 Task: Create a sub task Release to Production / Go Live for the task  Create a new online platform for peer-to-peer rental services in the project AgileIntegrate , assign it to team member softage.3@softage.net and update the status of the sub task to  At Risk , set the priority of the sub task to Medium
Action: Mouse moved to (689, 363)
Screenshot: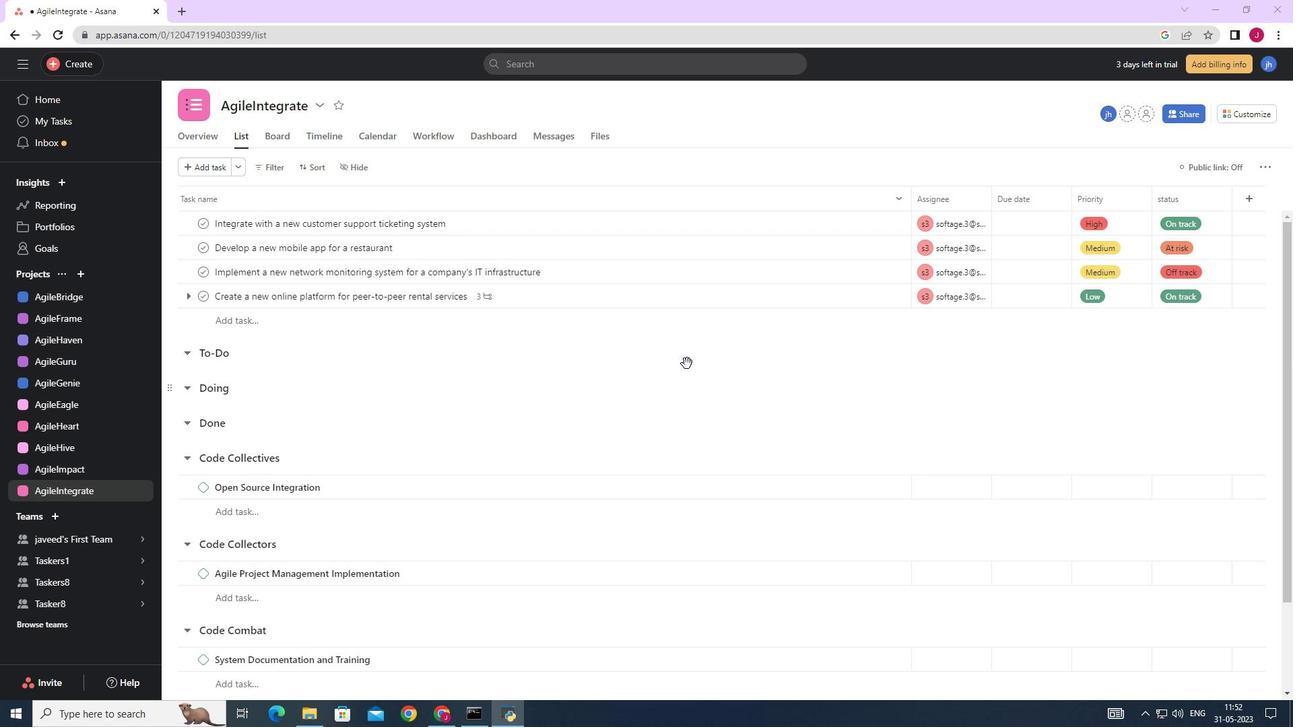
Action: Mouse scrolled (689, 362) with delta (0, 0)
Screenshot: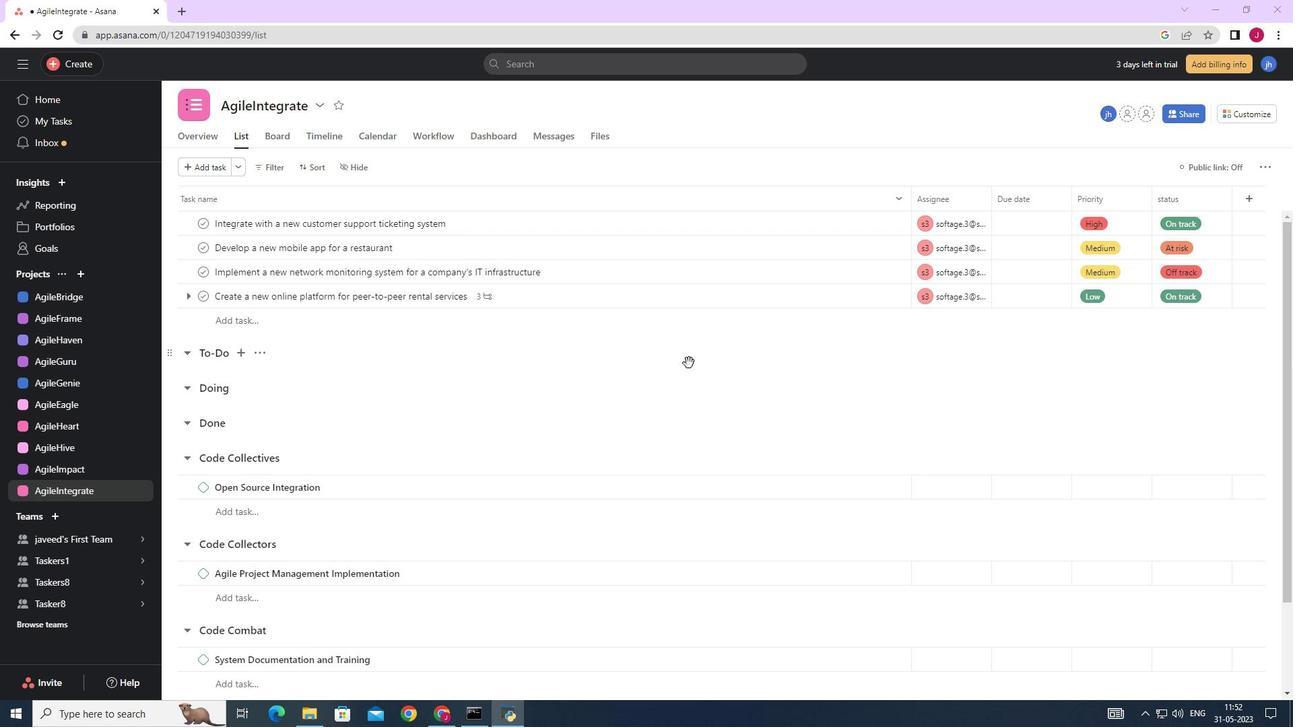 
Action: Mouse scrolled (689, 362) with delta (0, 0)
Screenshot: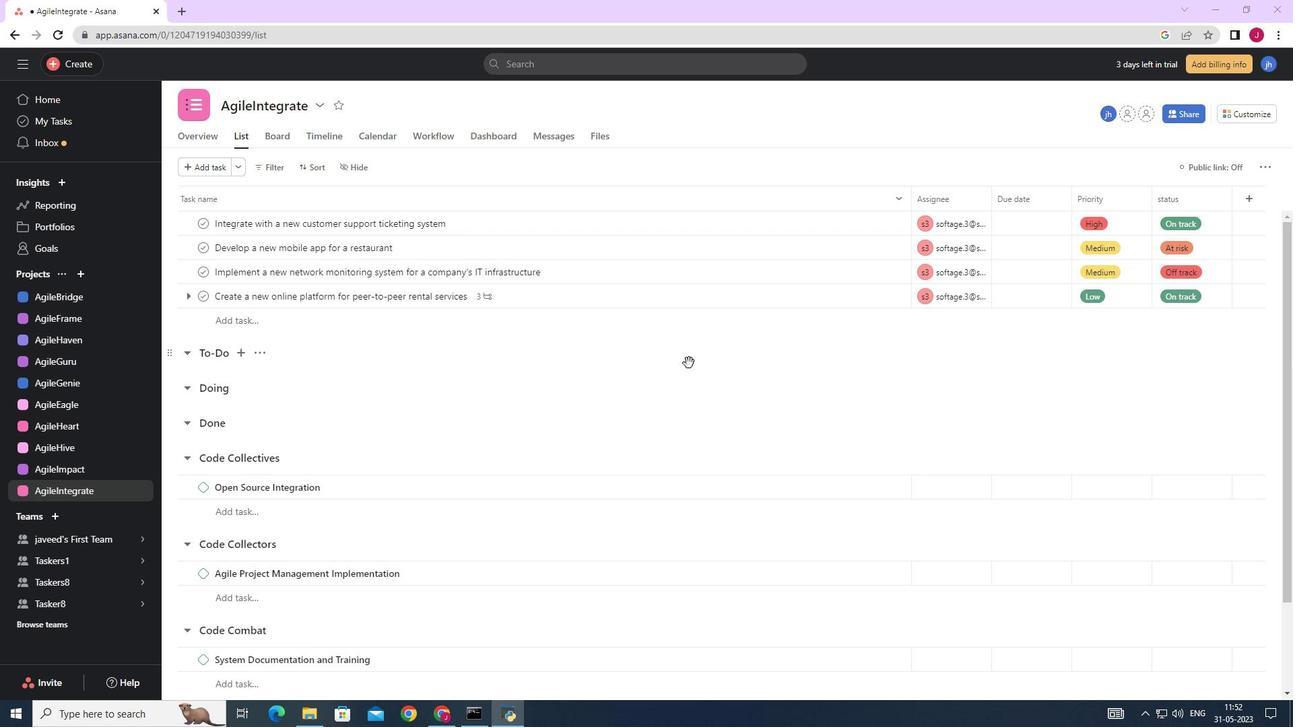
Action: Mouse moved to (690, 363)
Screenshot: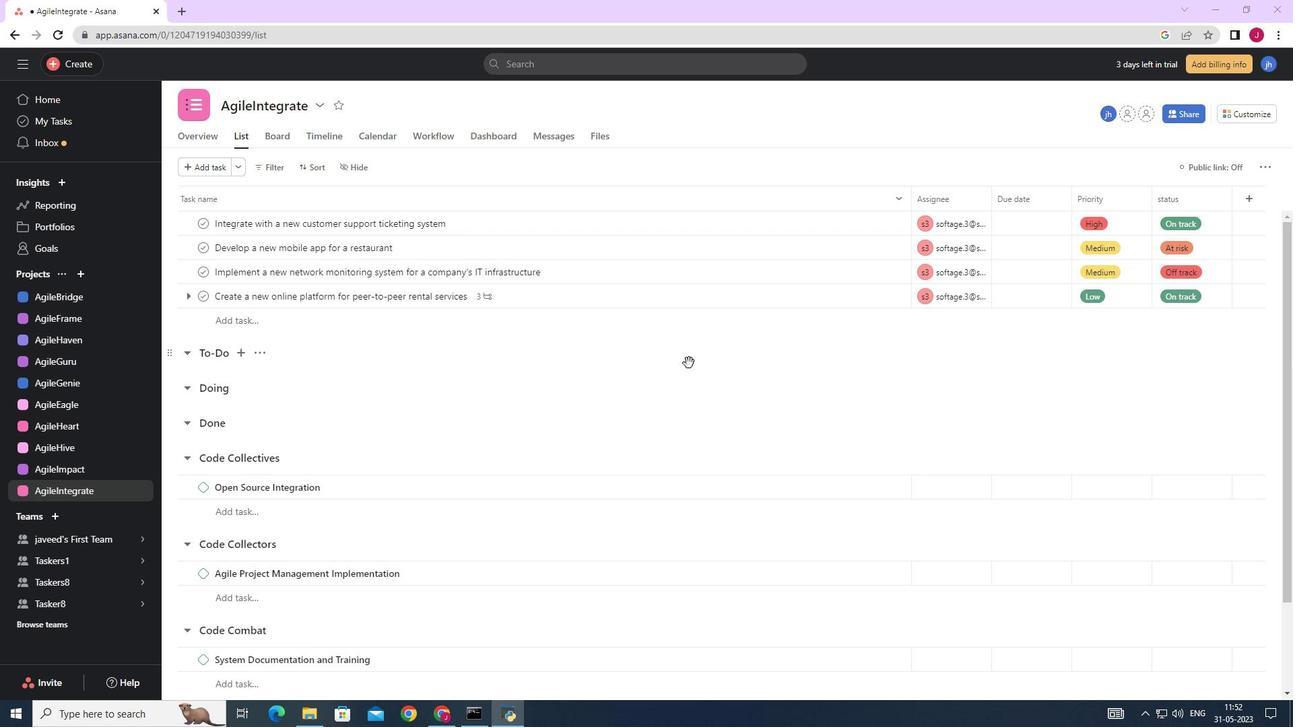 
Action: Mouse scrolled (690, 362) with delta (0, 0)
Screenshot: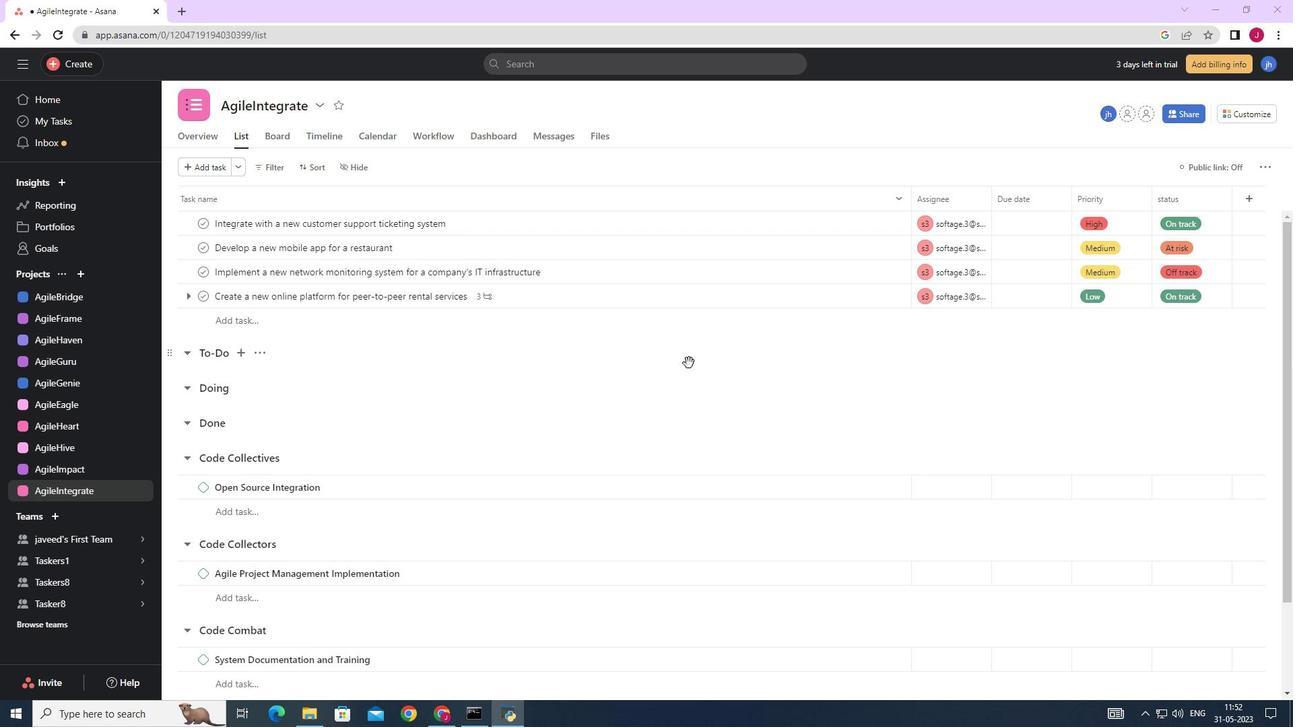 
Action: Mouse scrolled (690, 362) with delta (0, 0)
Screenshot: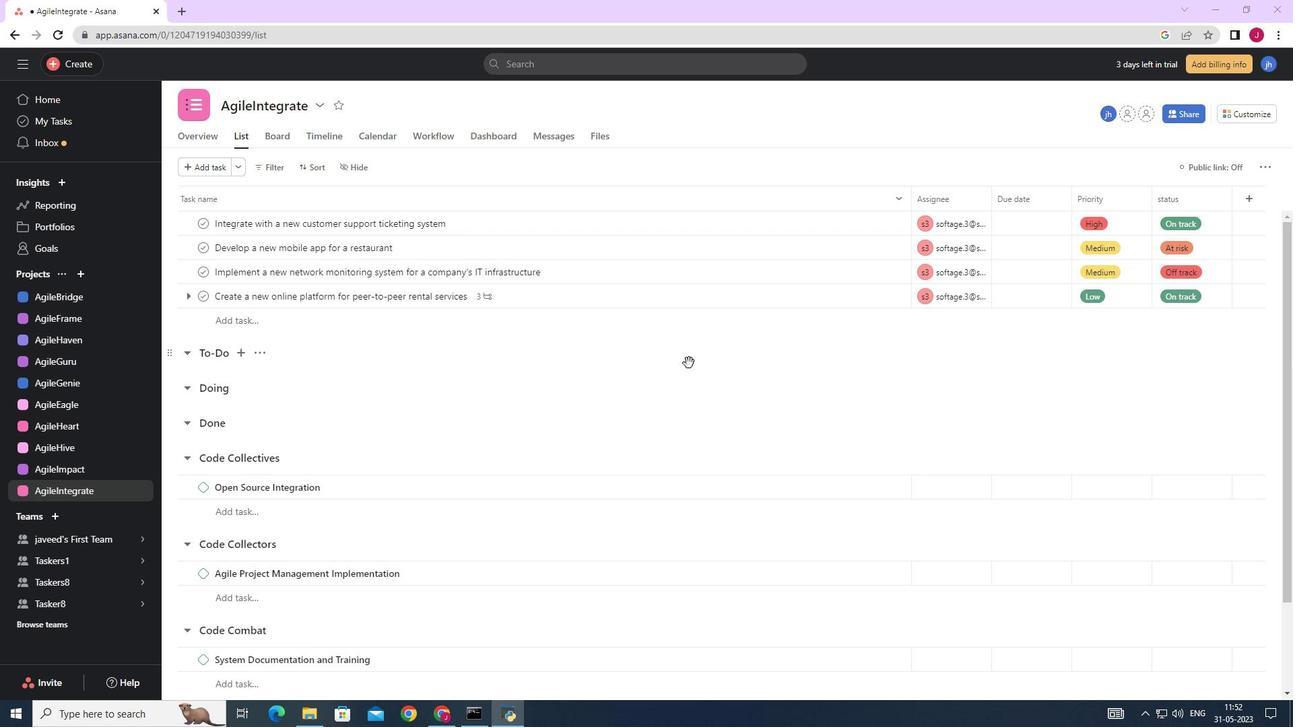 
Action: Mouse moved to (690, 363)
Screenshot: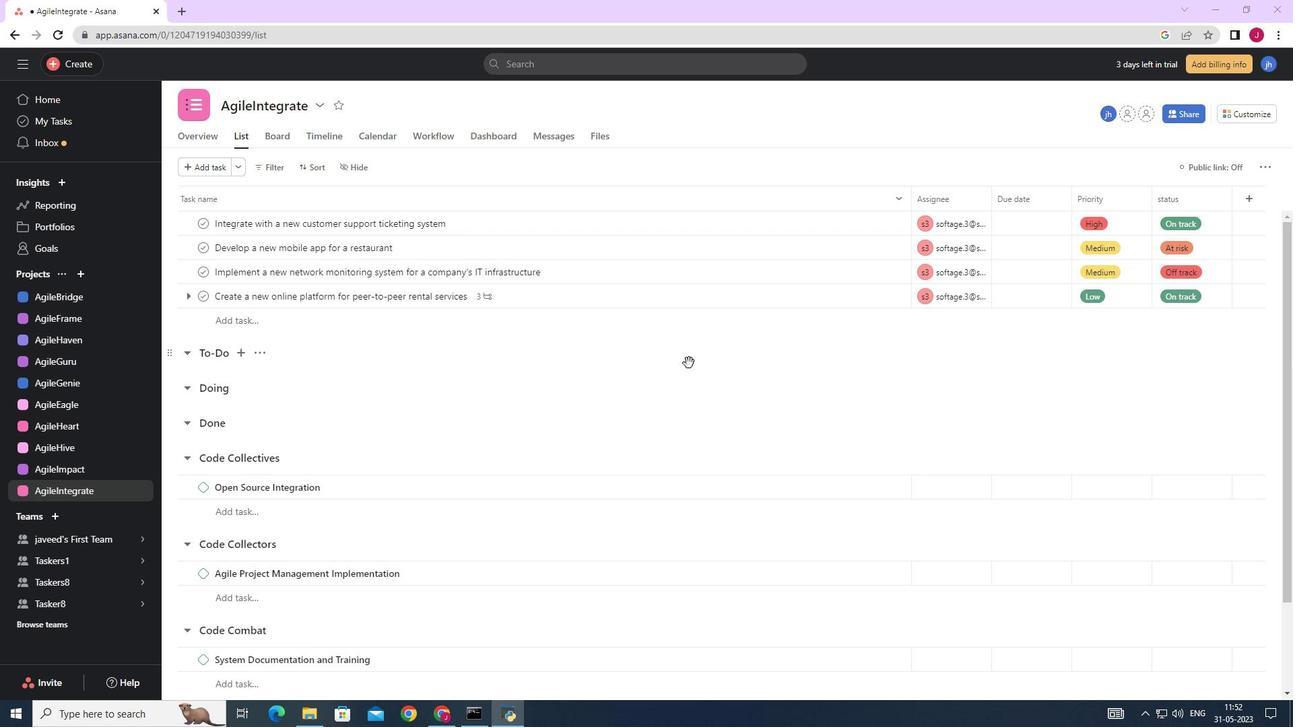 
Action: Mouse scrolled (690, 362) with delta (0, 0)
Screenshot: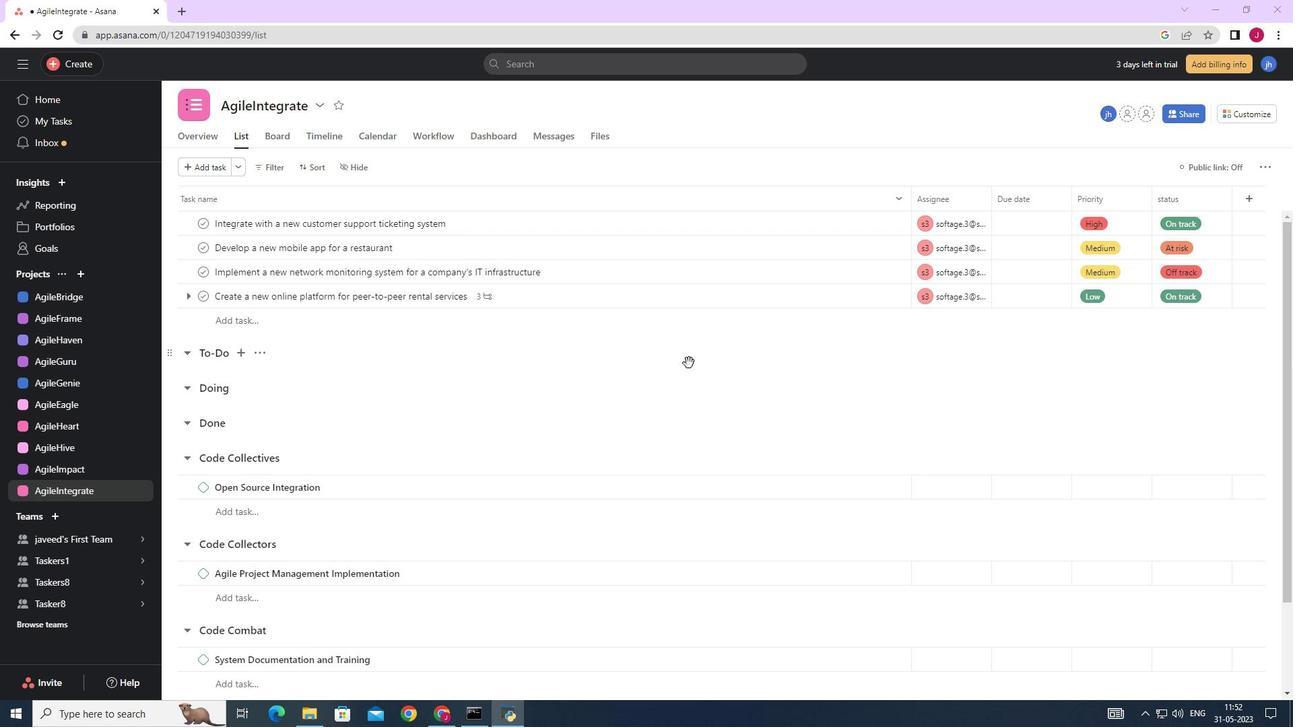 
Action: Mouse moved to (690, 363)
Screenshot: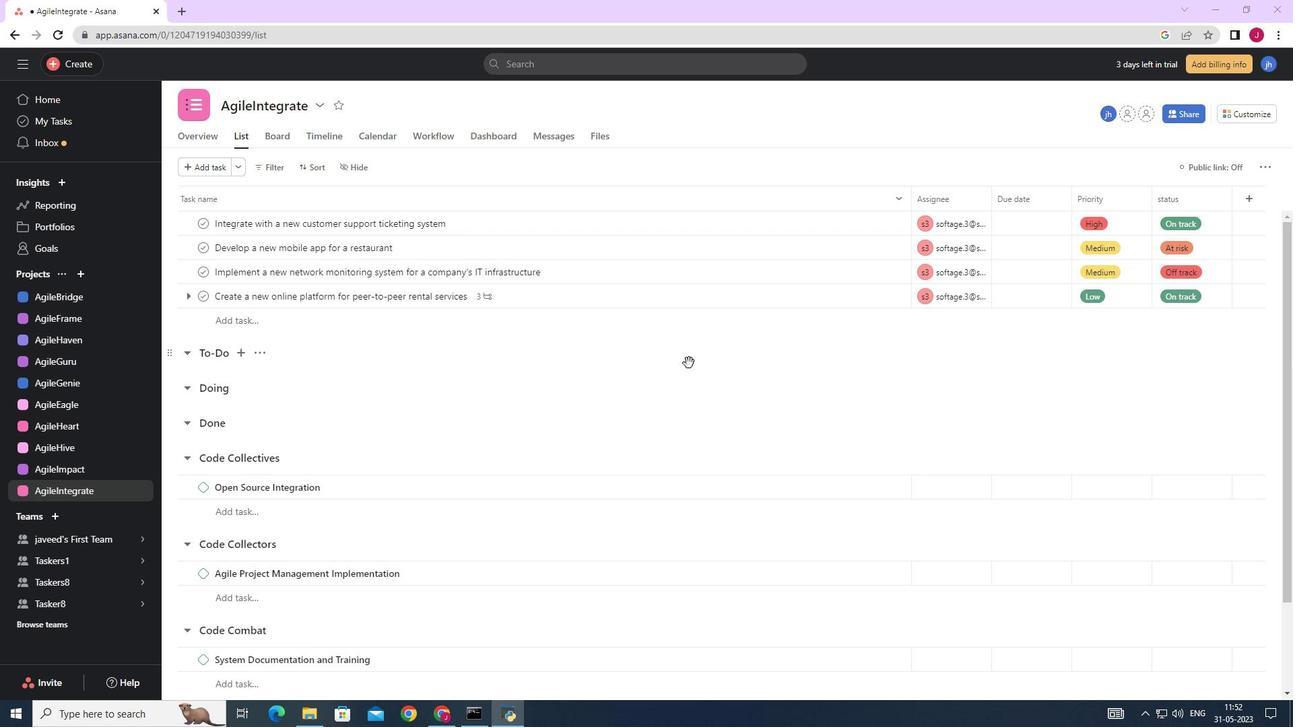
Action: Mouse scrolled (690, 363) with delta (0, 0)
Screenshot: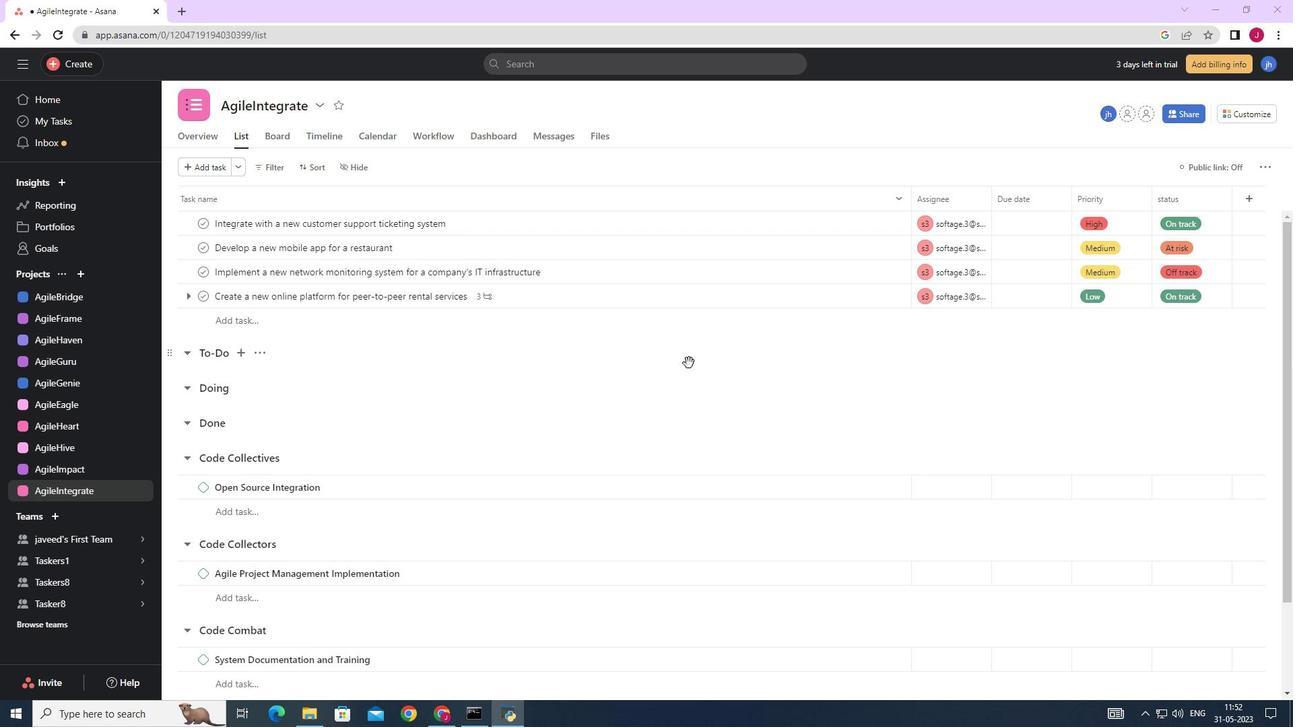 
Action: Mouse moved to (364, 442)
Screenshot: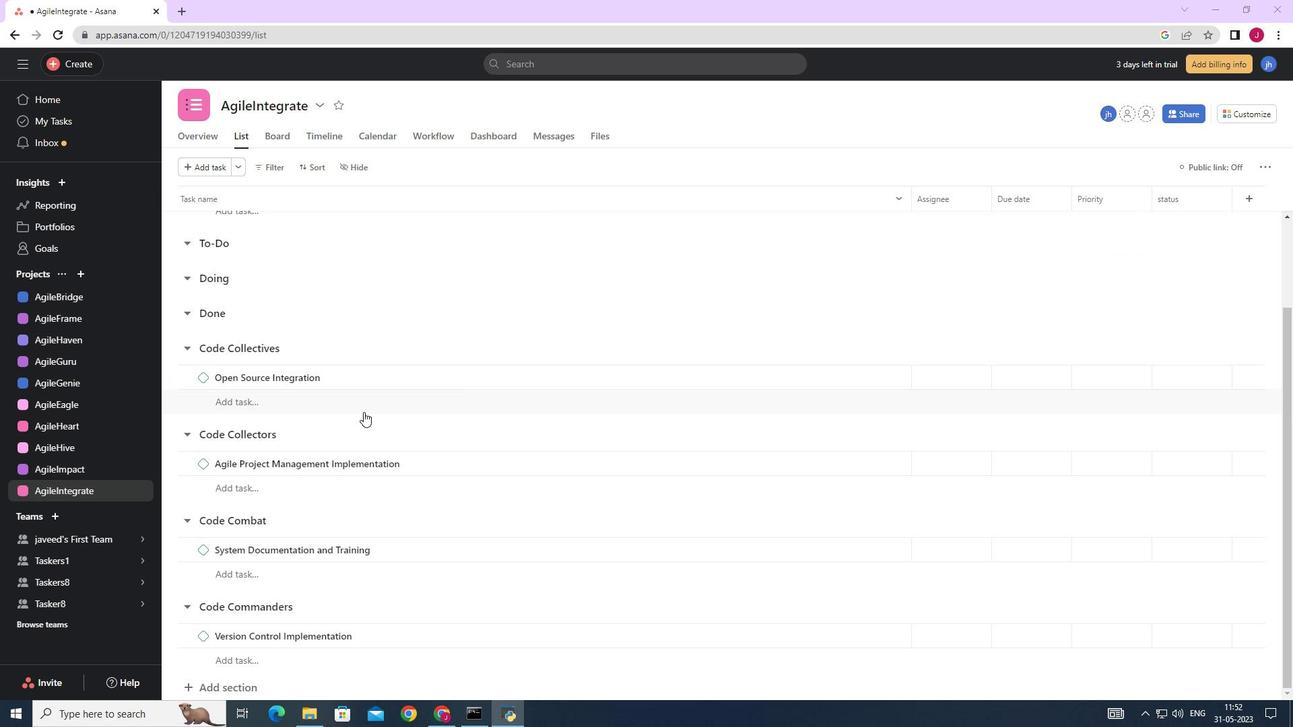 
Action: Mouse scrolled (364, 442) with delta (0, 0)
Screenshot: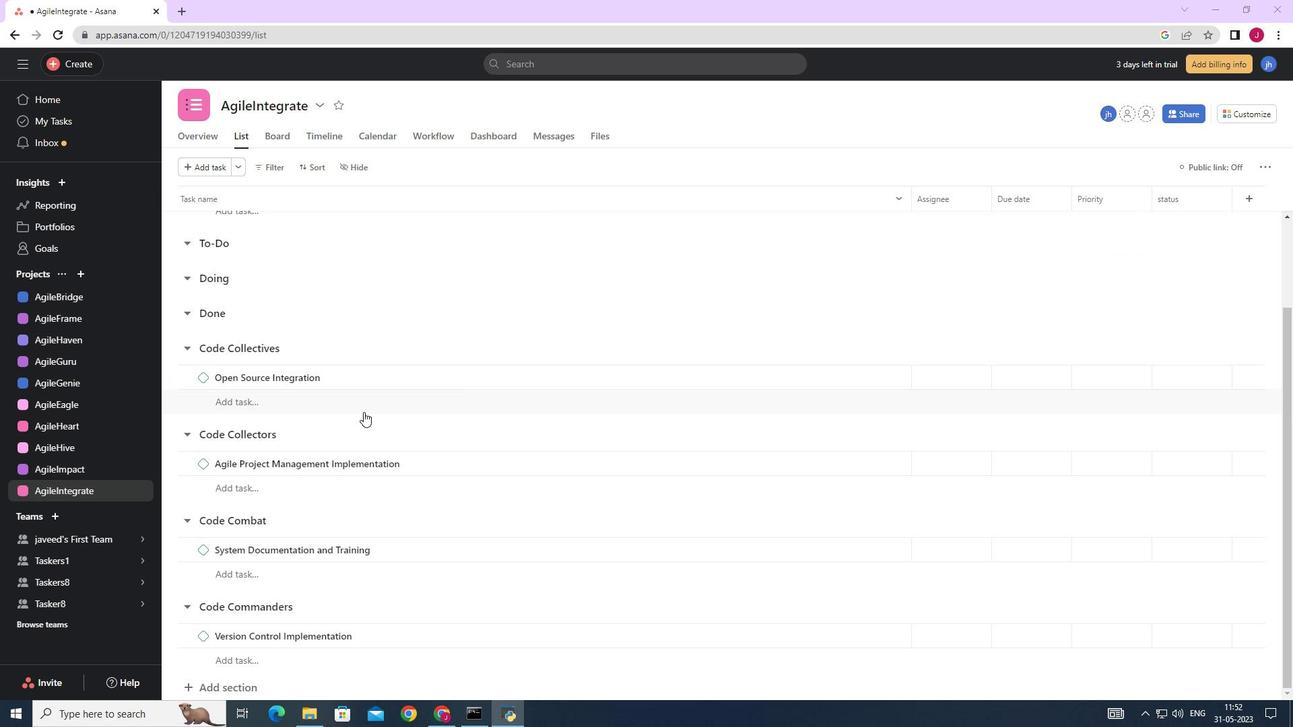 
Action: Mouse scrolled (364, 442) with delta (0, 0)
Screenshot: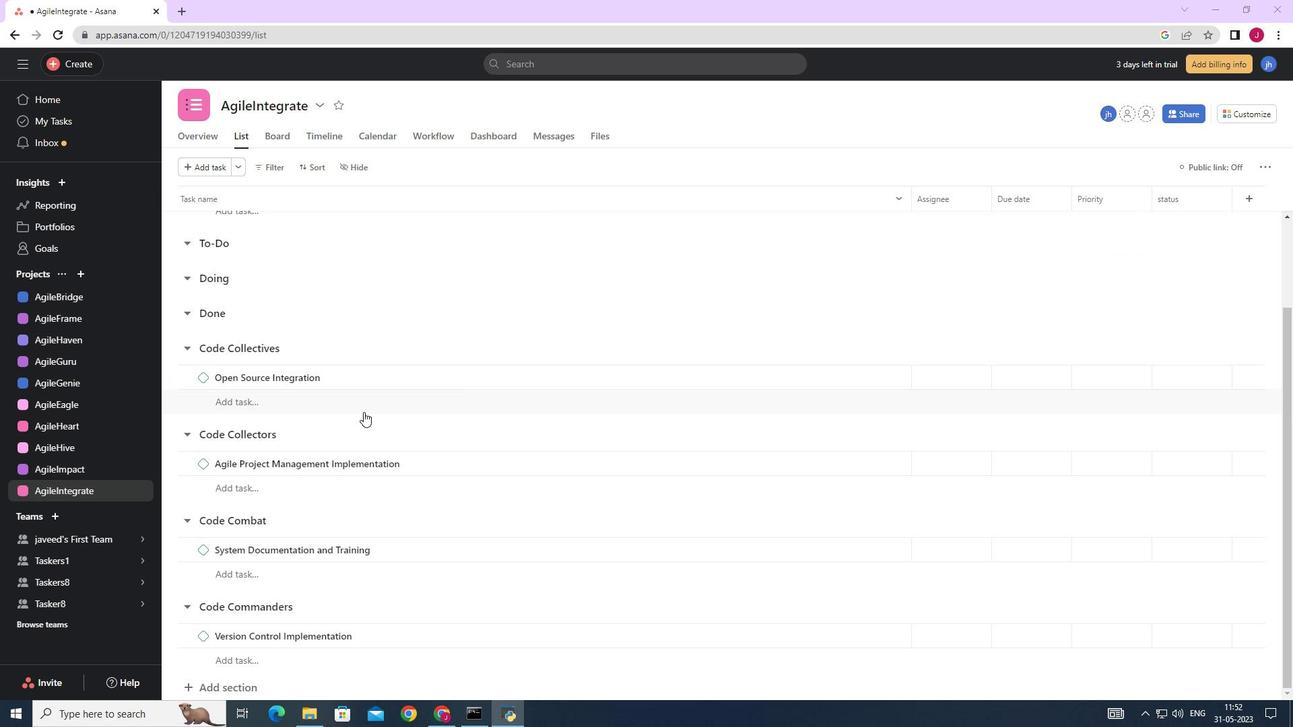 
Action: Mouse scrolled (364, 442) with delta (0, 0)
Screenshot: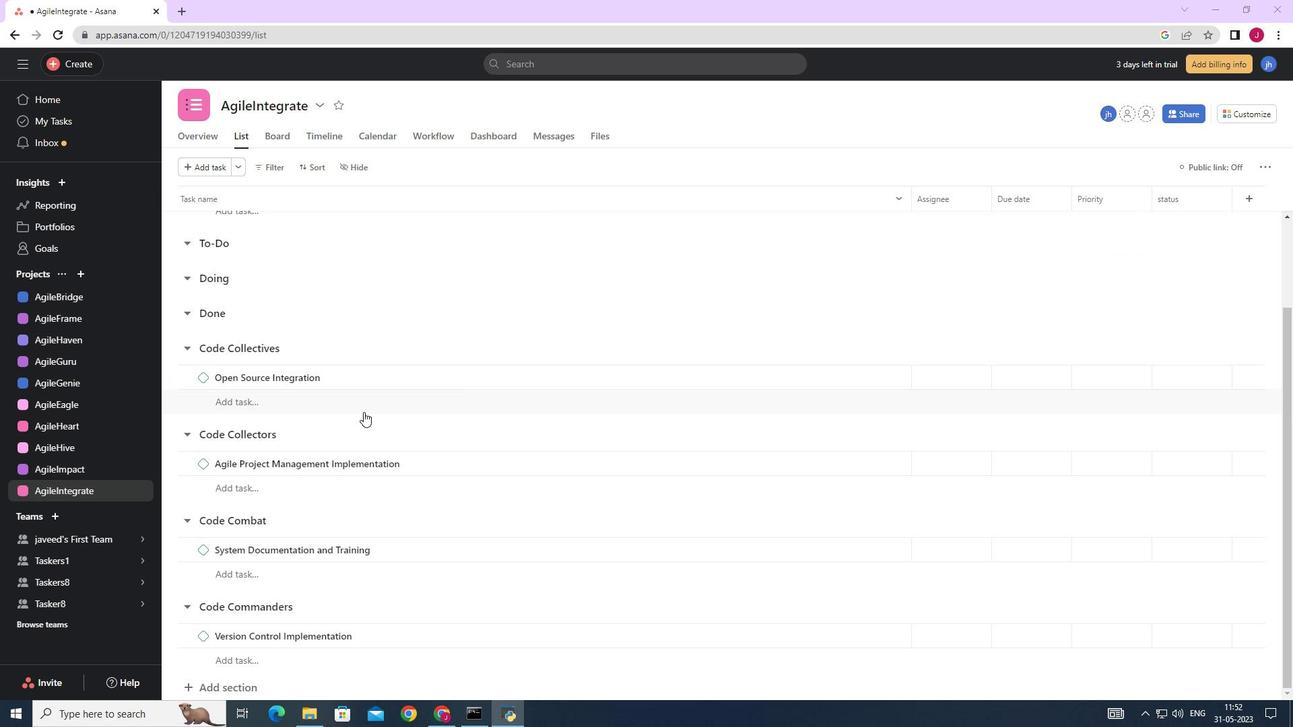
Action: Mouse scrolled (364, 442) with delta (0, 0)
Screenshot: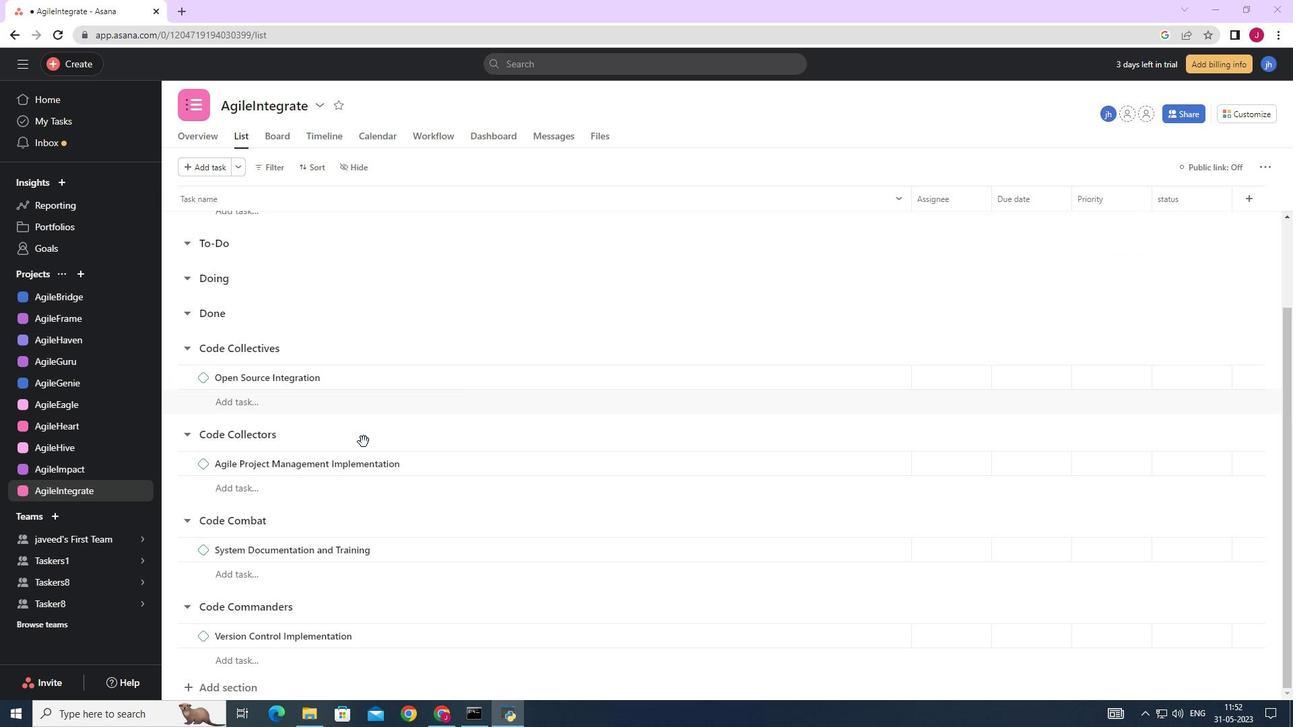 
Action: Mouse moved to (824, 301)
Screenshot: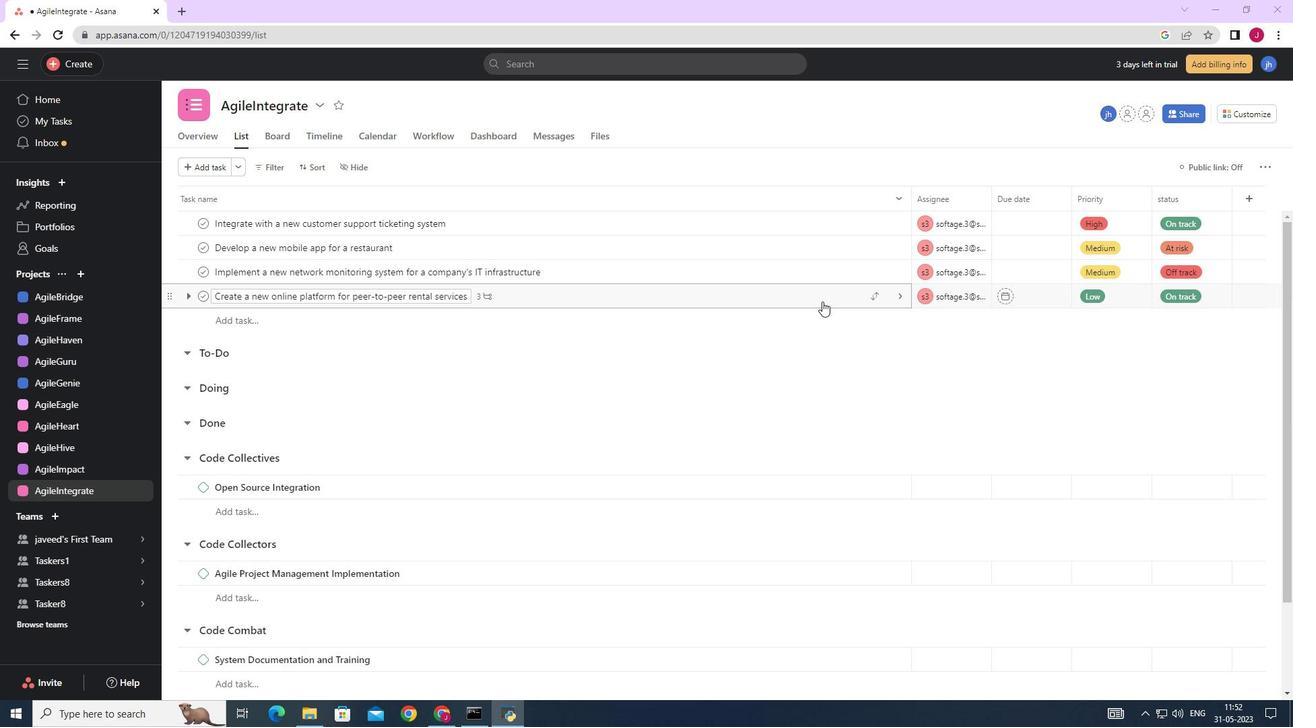 
Action: Mouse pressed left at (824, 301)
Screenshot: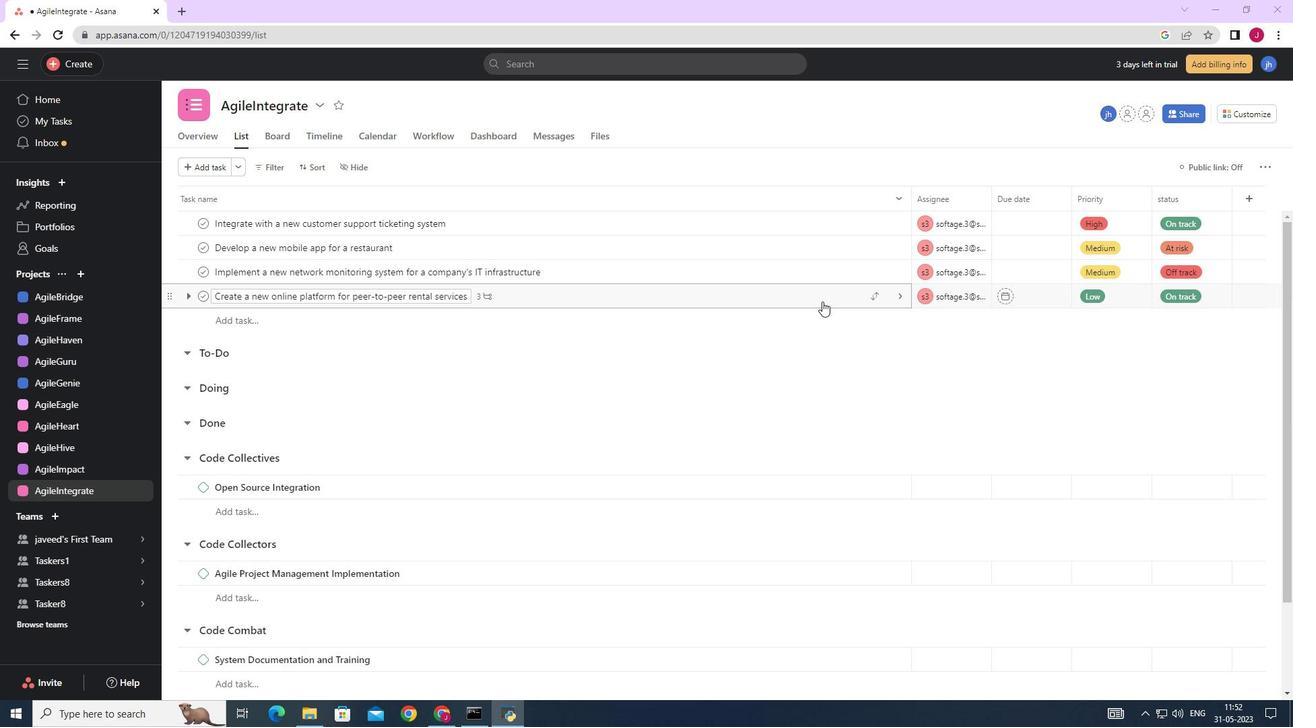 
Action: Mouse moved to (1002, 404)
Screenshot: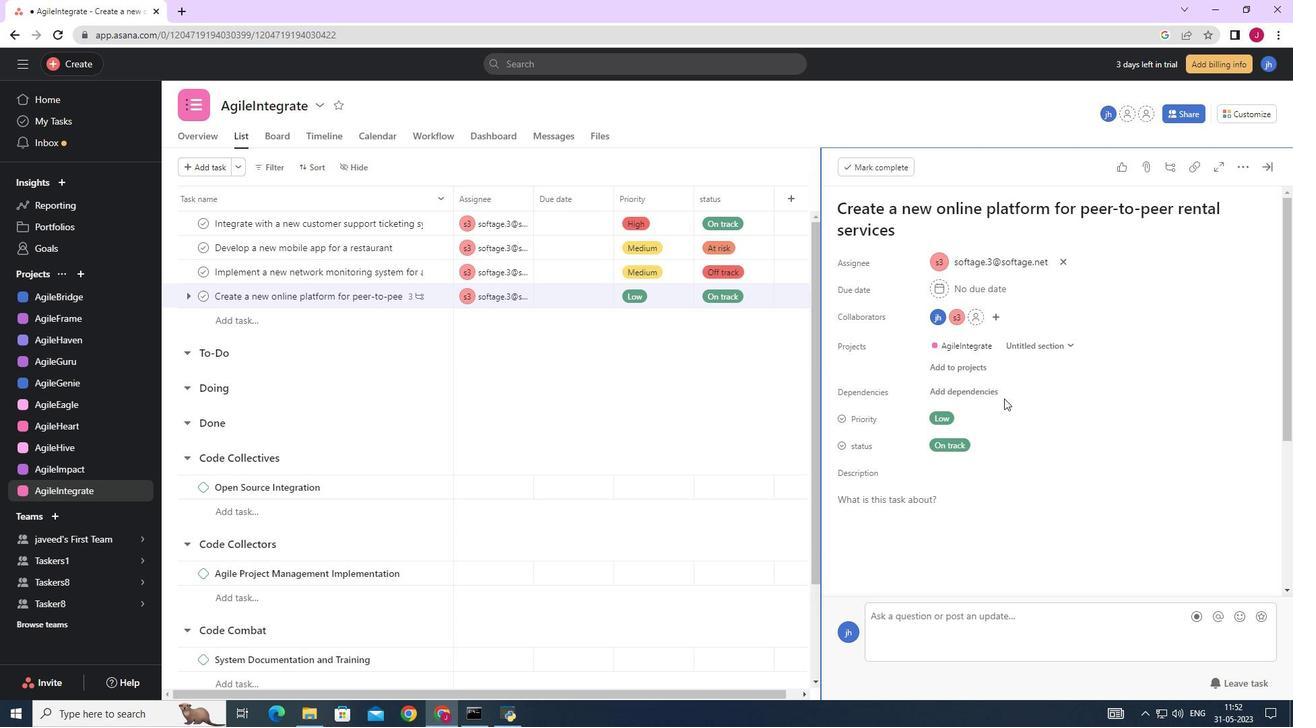 
Action: Mouse scrolled (1002, 403) with delta (0, 0)
Screenshot: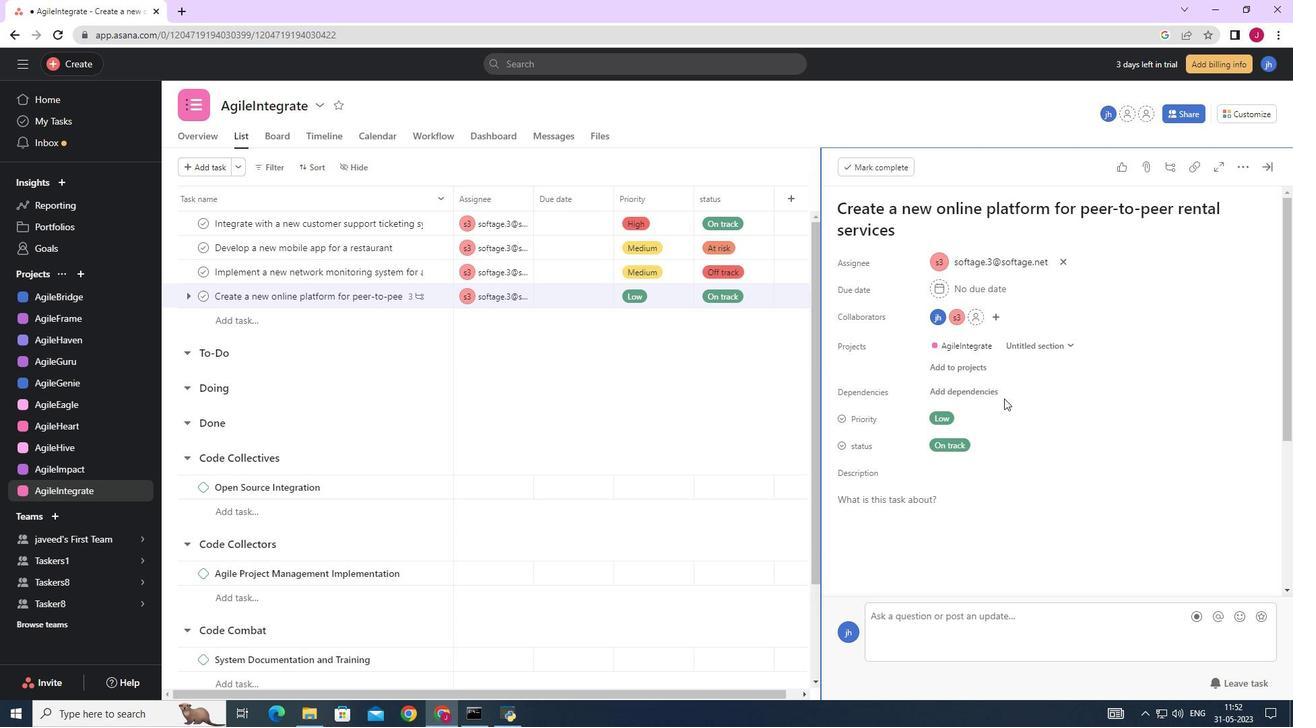 
Action: Mouse scrolled (1002, 403) with delta (0, 0)
Screenshot: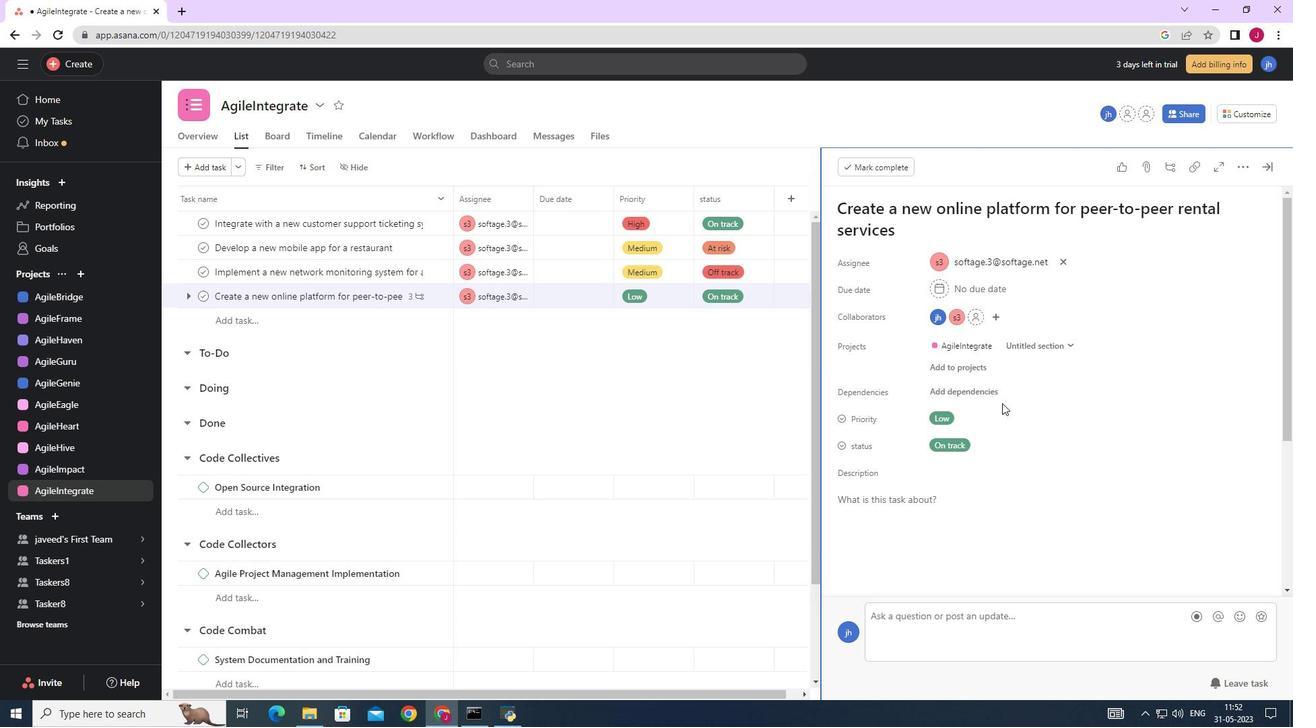
Action: Mouse scrolled (1002, 403) with delta (0, 0)
Screenshot: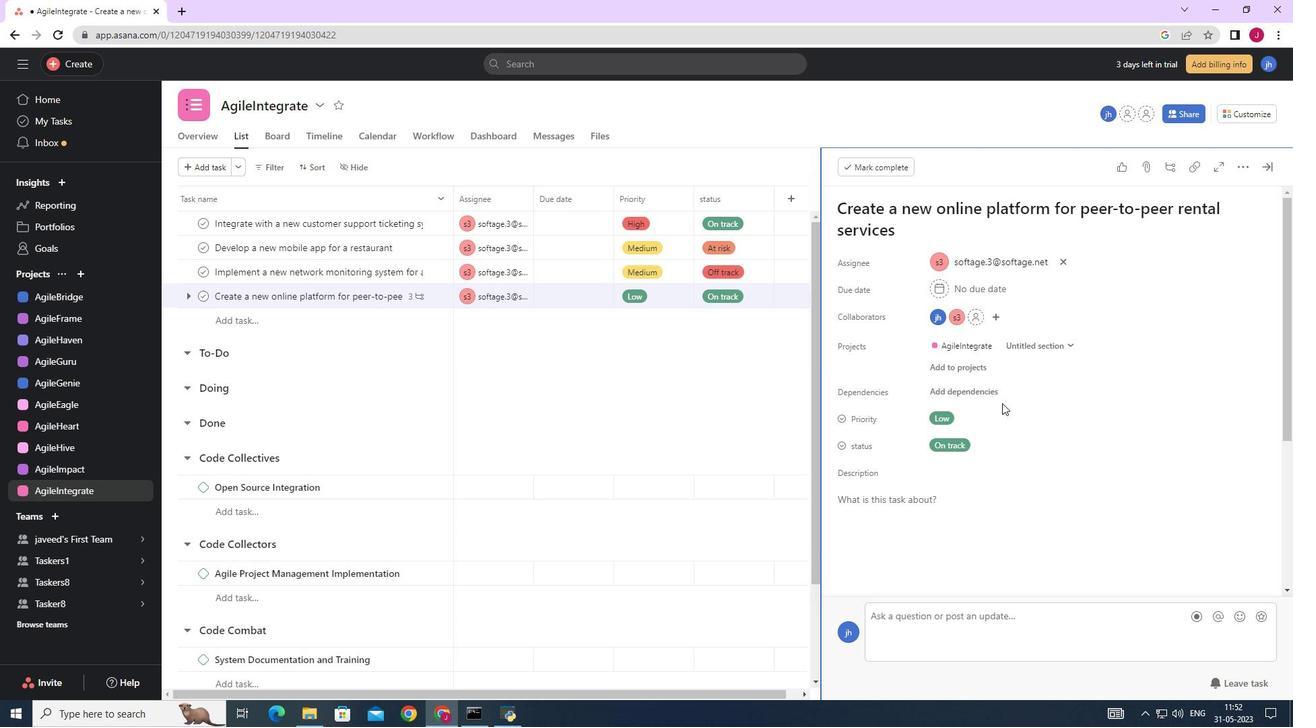 
Action: Mouse scrolled (1002, 403) with delta (0, 0)
Screenshot: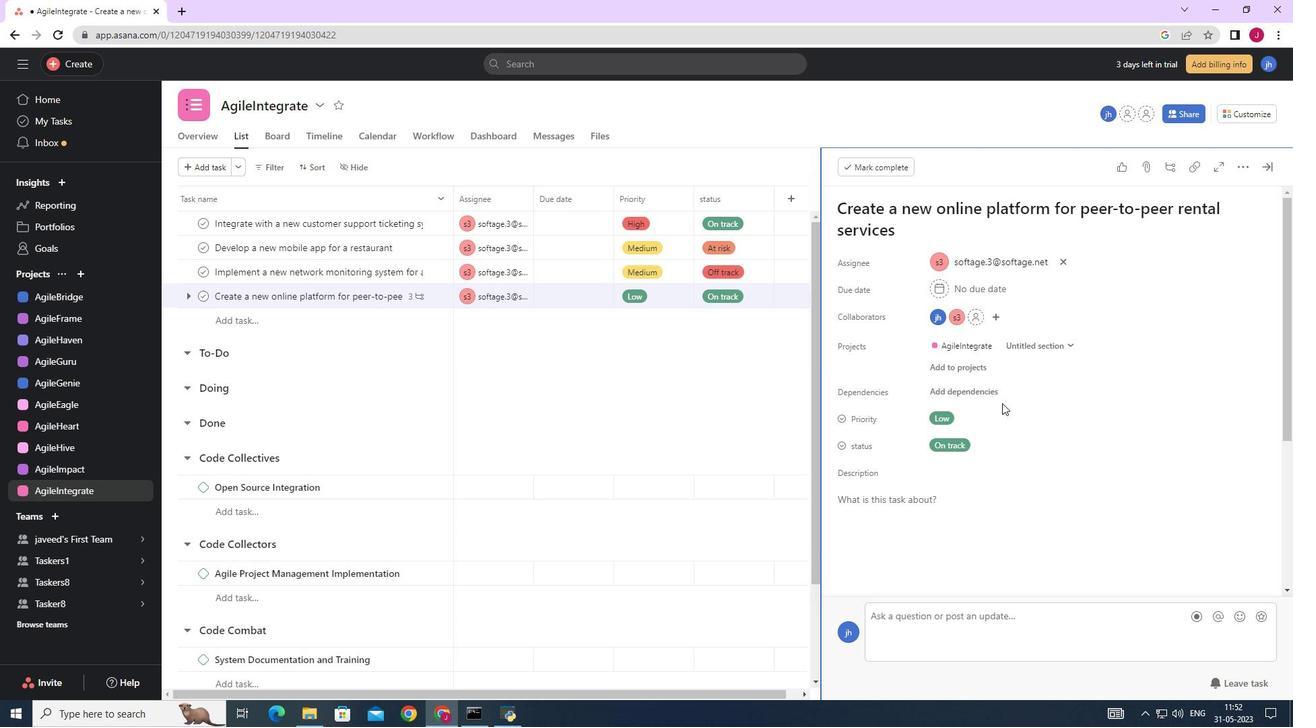 
Action: Mouse scrolled (1002, 403) with delta (0, 0)
Screenshot: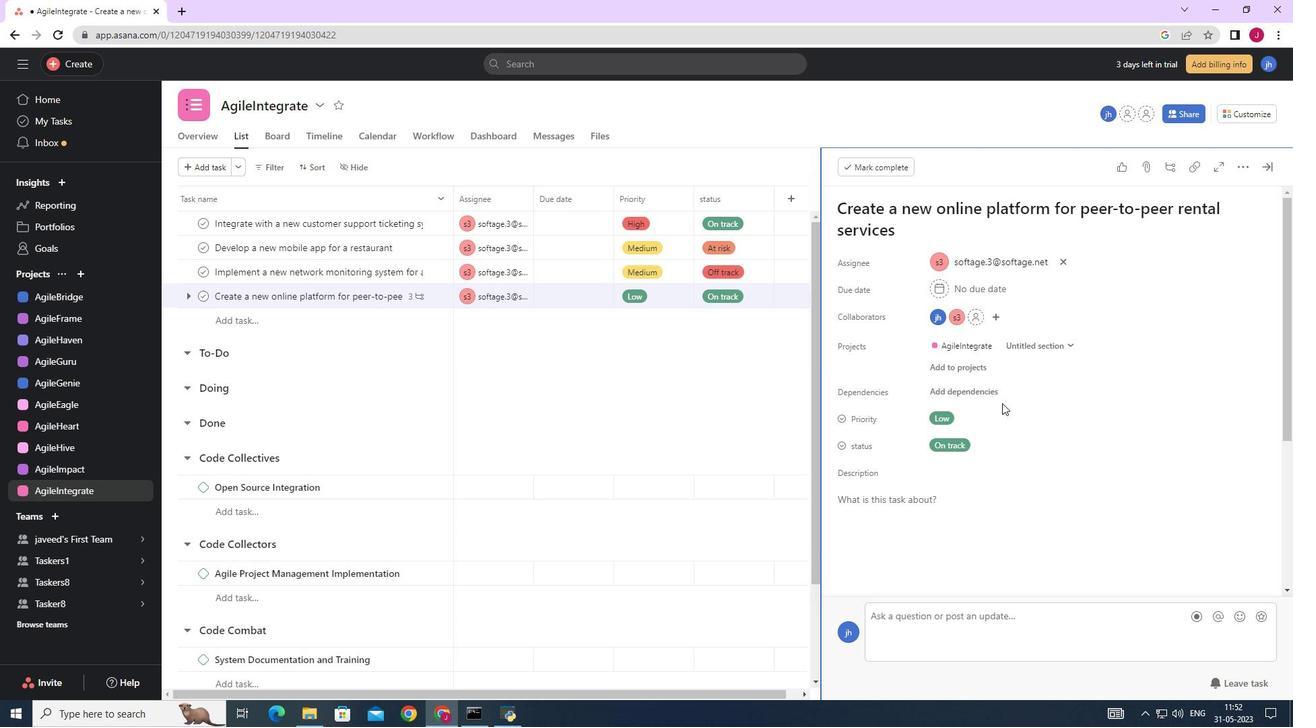
Action: Mouse scrolled (1002, 403) with delta (0, 0)
Screenshot: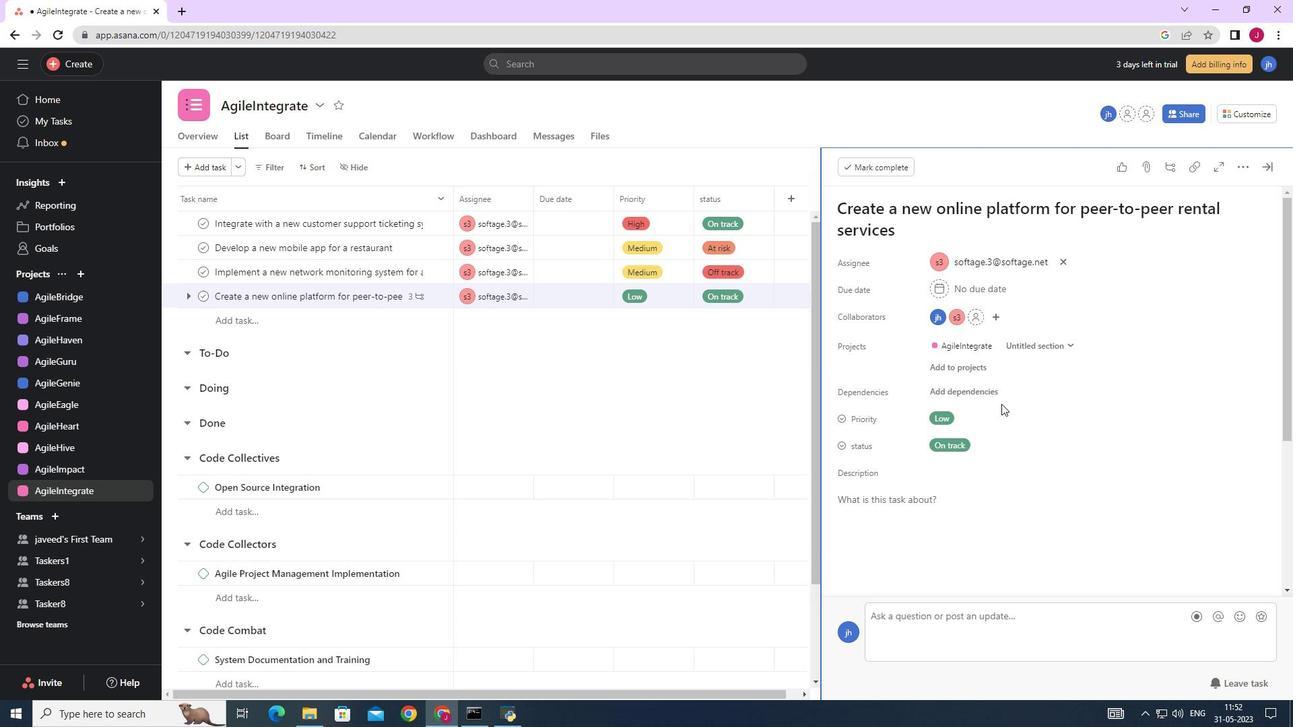 
Action: Mouse moved to (882, 489)
Screenshot: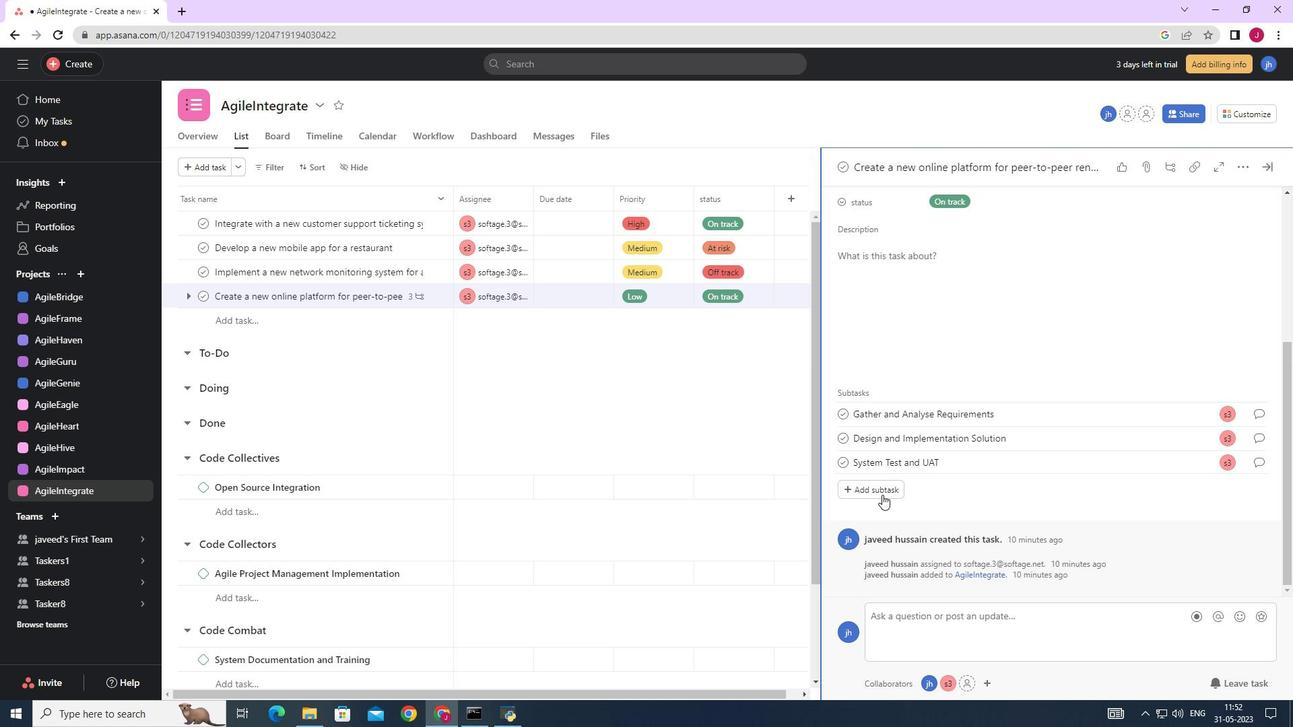 
Action: Mouse pressed left at (882, 489)
Screenshot: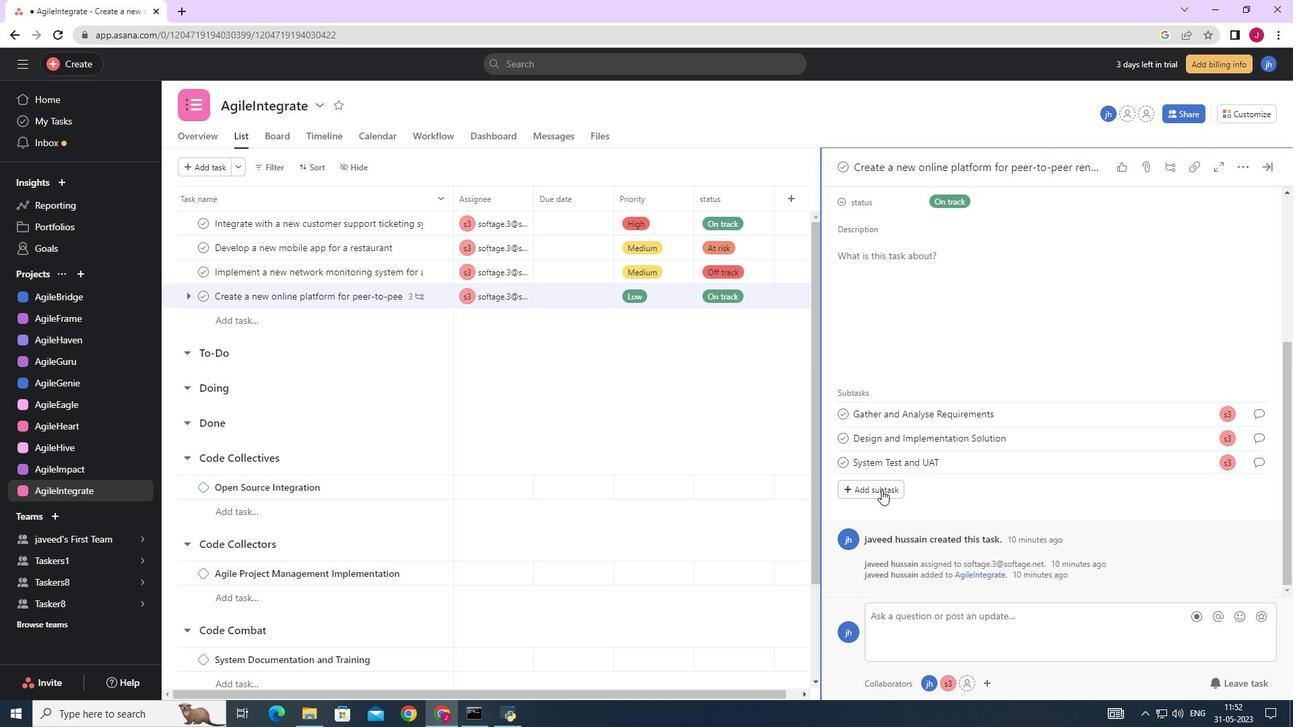 
Action: Mouse moved to (859, 480)
Screenshot: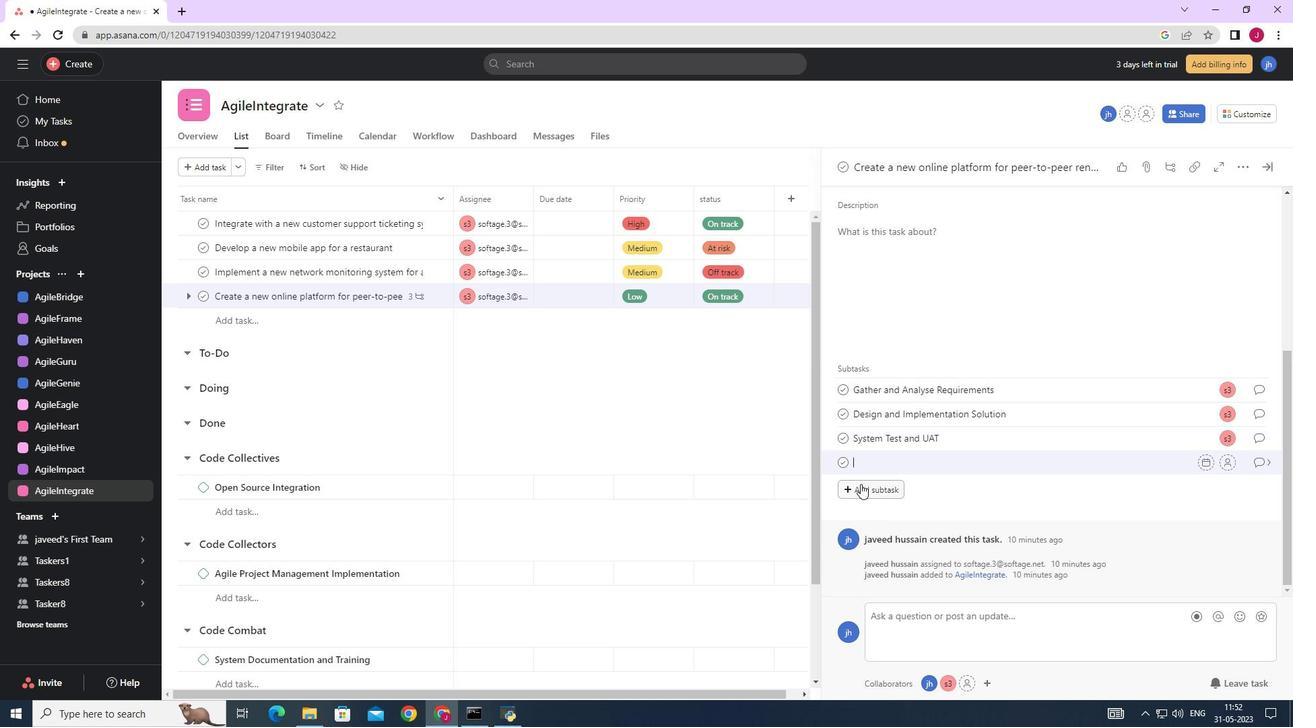 
Action: Key pressed <Key.caps_lock>R<Key.caps_lock>elease<Key.space>to<Key.space>production<Key.space>/<Key.space><Key.caps_lock>G<Key.caps_lock>o<Key.space><Key.caps_lock>L<Key.caps_lock><Key.backspace><Key.backspace><Key.backspace><Key.backspace><Key.backspace><Key.backspace><Key.backspace><Key.backspace><Key.backspace><Key.backspace><Key.backspace><Key.backspace><Key.backspace><Key.backspace><Key.backspace><Key.backspace><Key.backspace><Key.backspace><Key.backspace><Key.backspace><Key.backspace><Key.backspace><Key.backspace><Key.backspace><Key.backspace><Key.backspace><Key.backspace><Key.backspace><Key.backspace><Key.backspace><Key.backspace>r<Key.caps_lock>ELEASE<Key.space>TO<Key.space><Key.caps_lock>p<Key.caps_lock>RODUCTION<Key.space>/<Key.space><Key.caps_lock>g<Key.caps_lock>O<Key.space><Key.caps_lock>l<Key.caps_lock>IVE<Key.space>
Screenshot: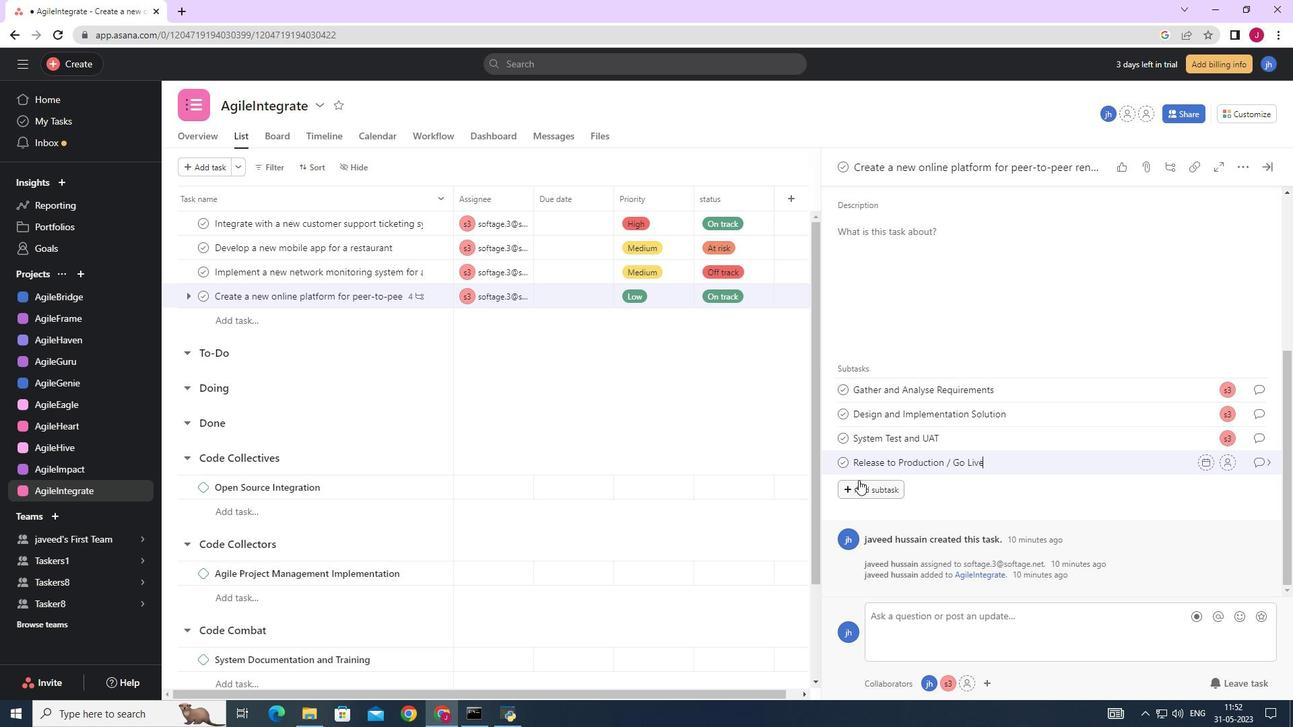 
Action: Mouse moved to (1227, 462)
Screenshot: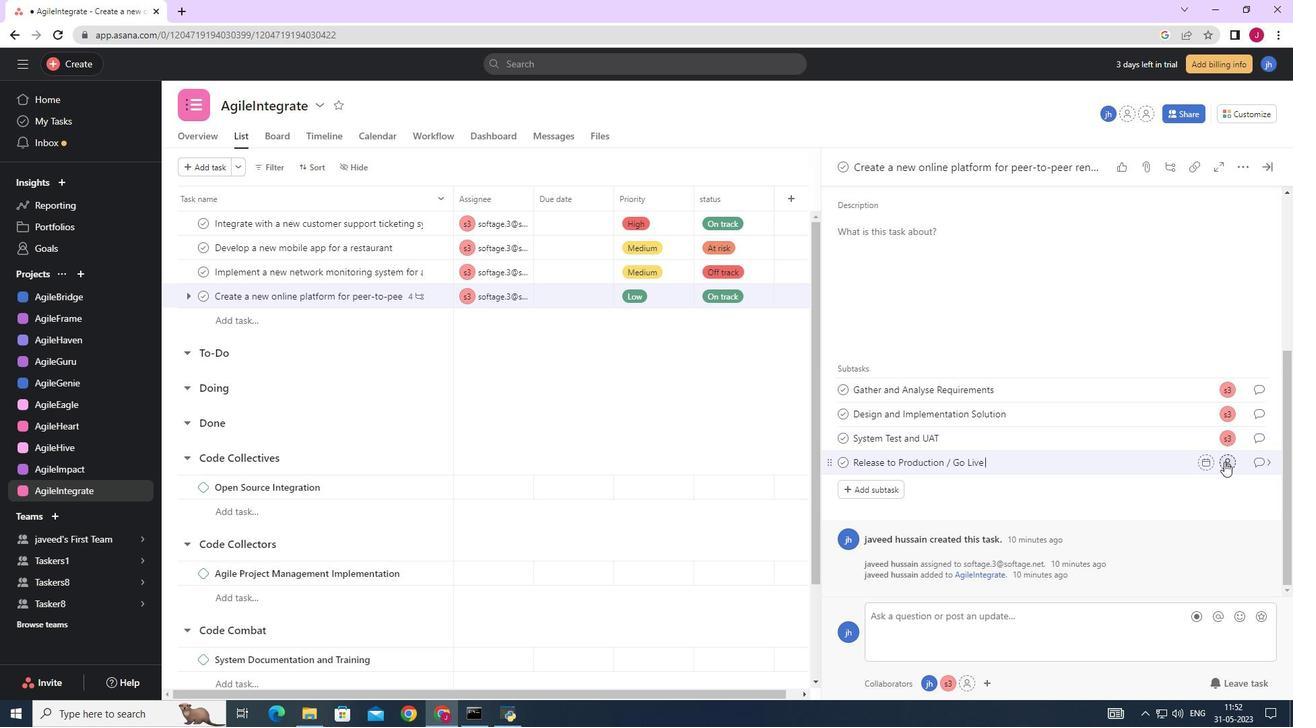 
Action: Mouse pressed left at (1227, 462)
Screenshot: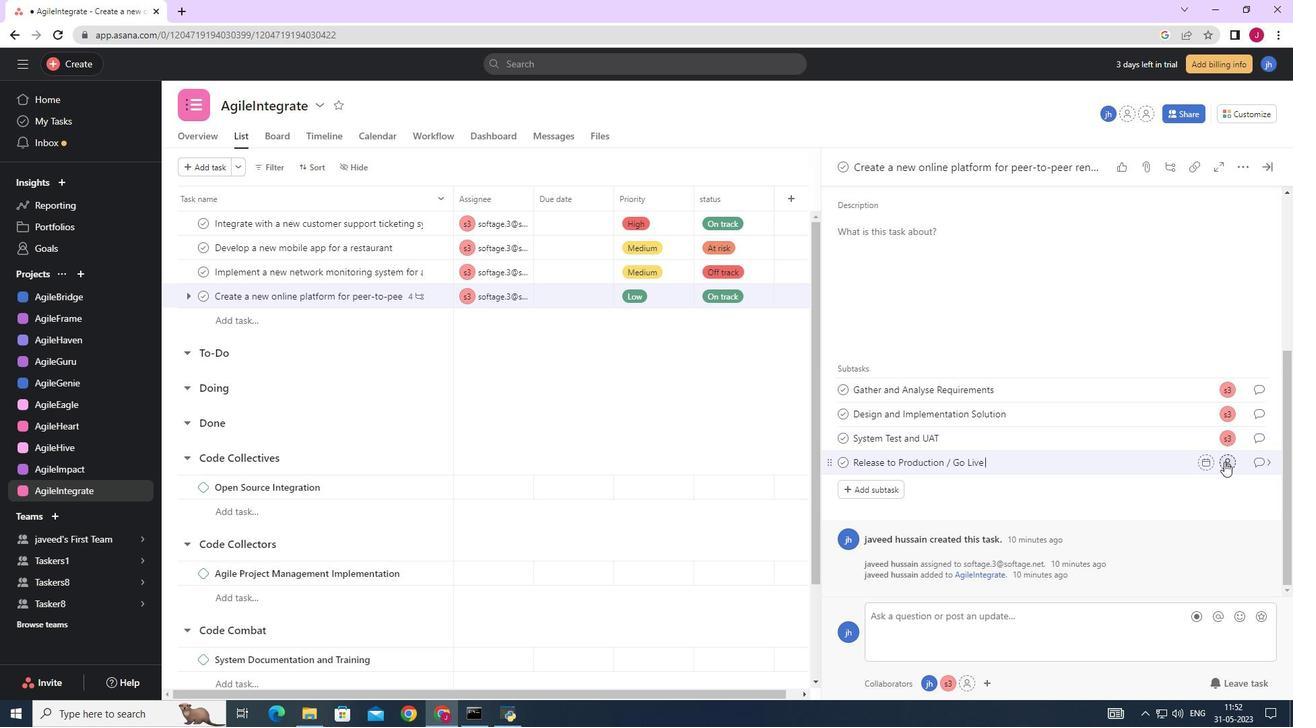 
Action: Mouse moved to (1073, 513)
Screenshot: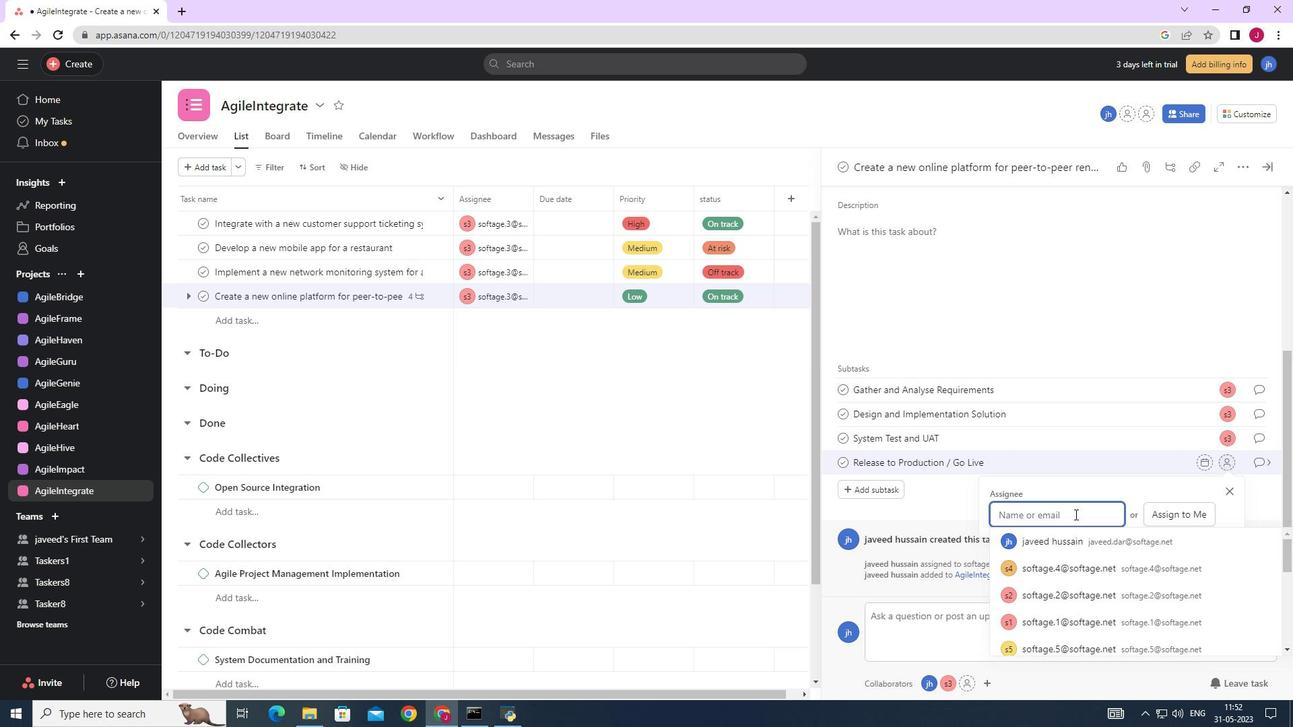 
Action: Key pressed SOFTAGE.3
Screenshot: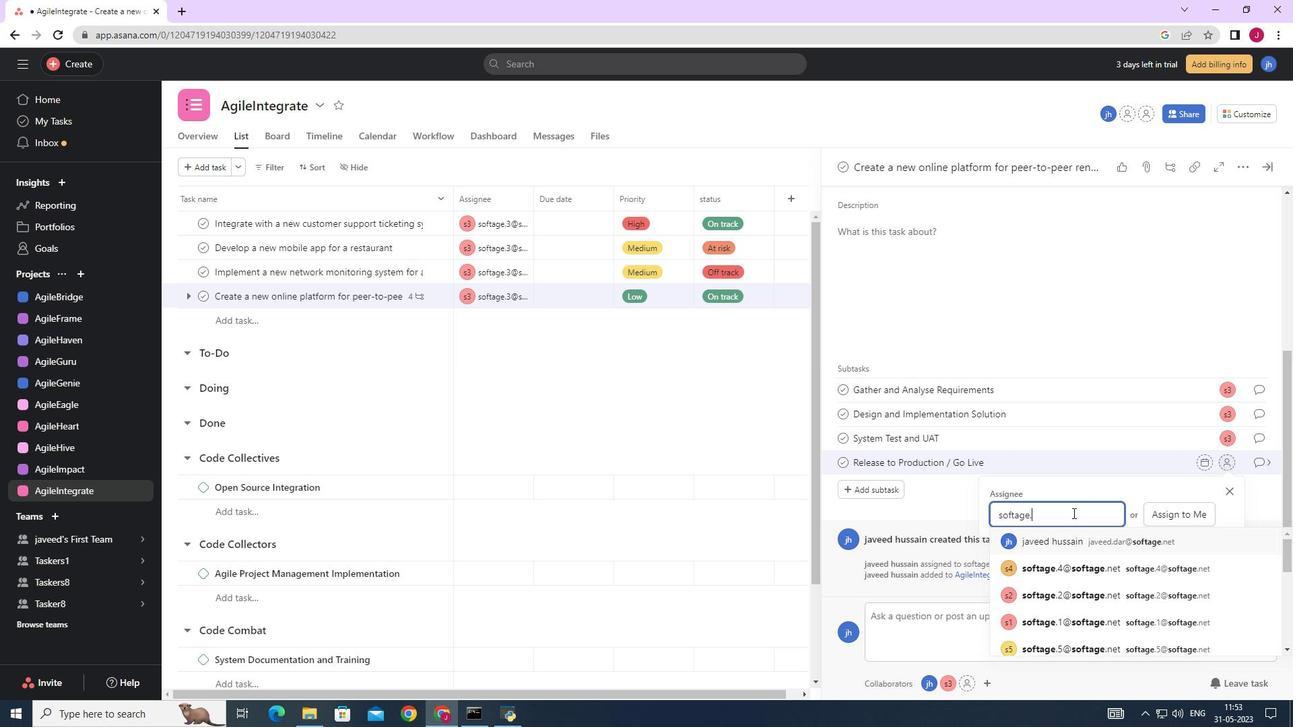 
Action: Mouse moved to (1045, 540)
Screenshot: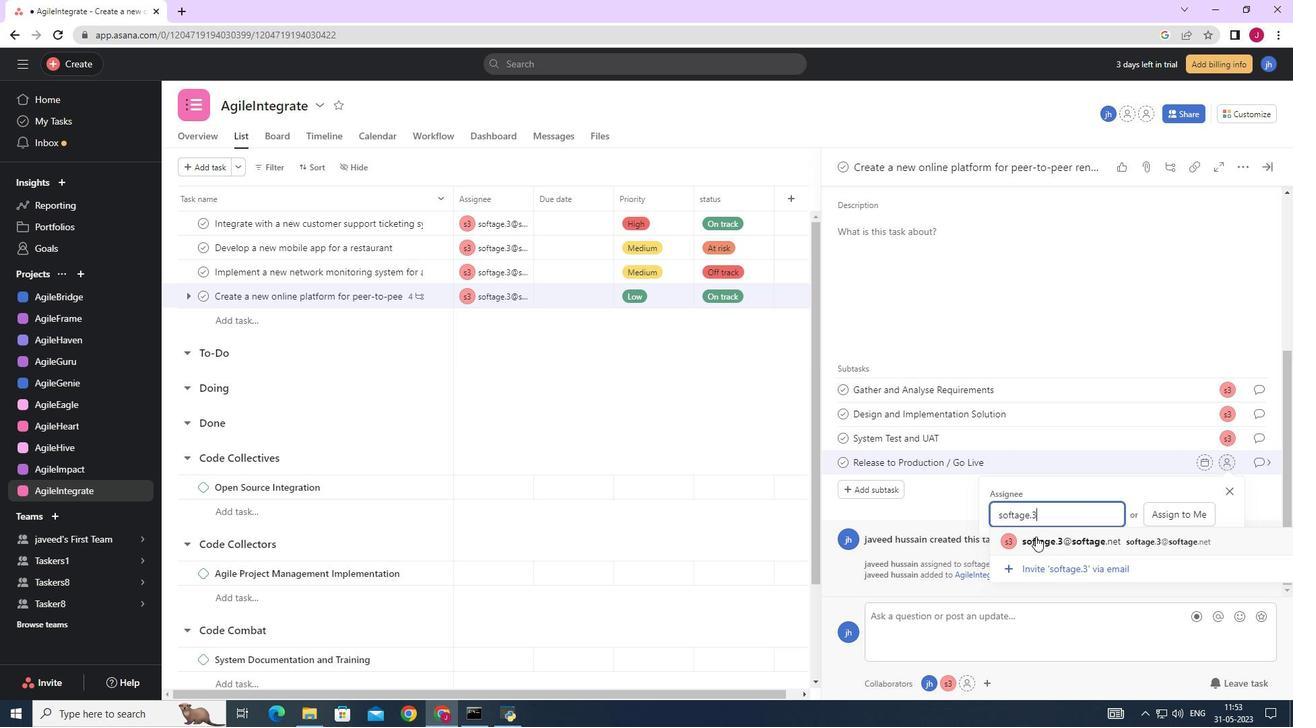 
Action: Mouse pressed left at (1045, 540)
Screenshot: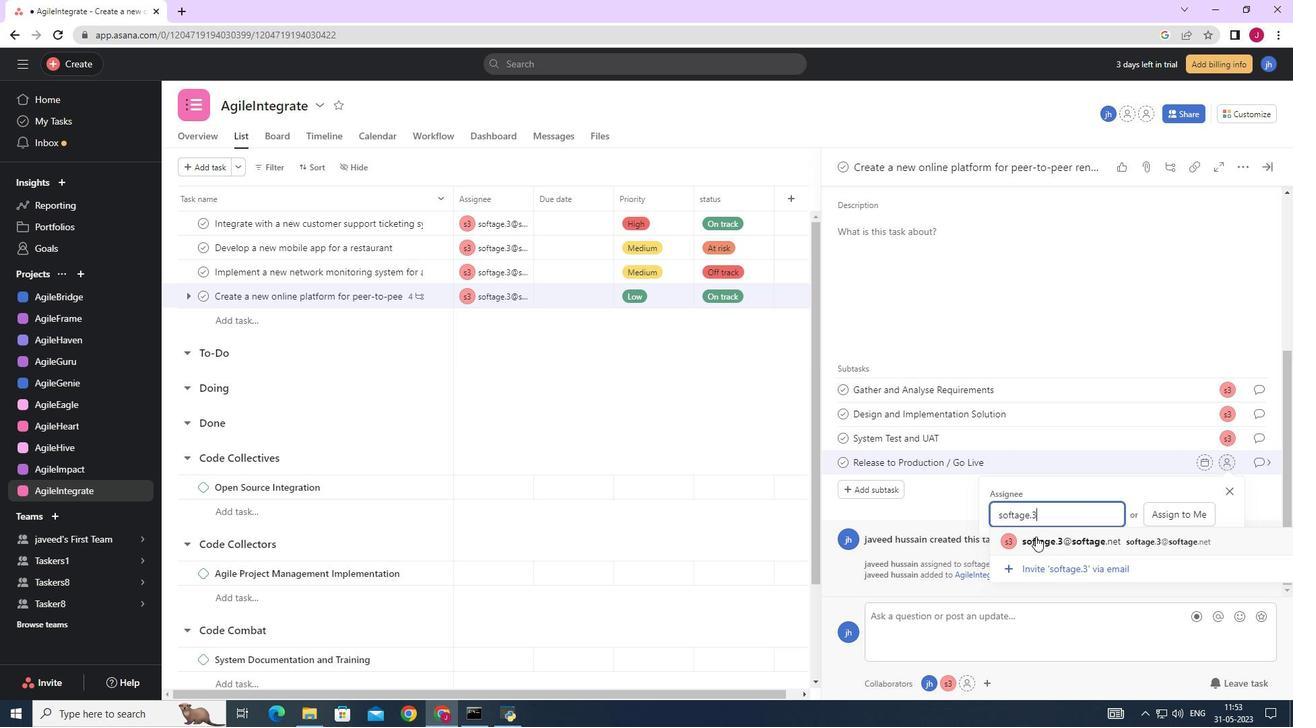 
Action: Mouse moved to (1264, 458)
Screenshot: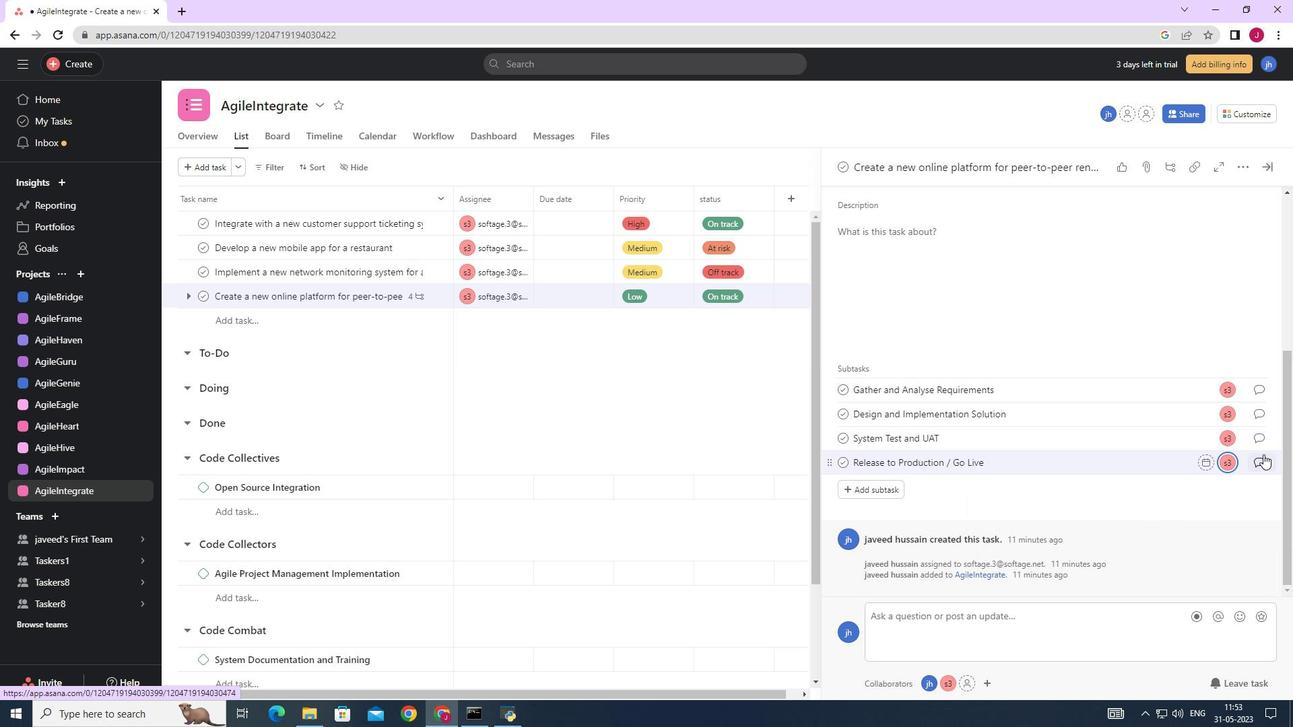
Action: Mouse pressed left at (1264, 458)
Screenshot: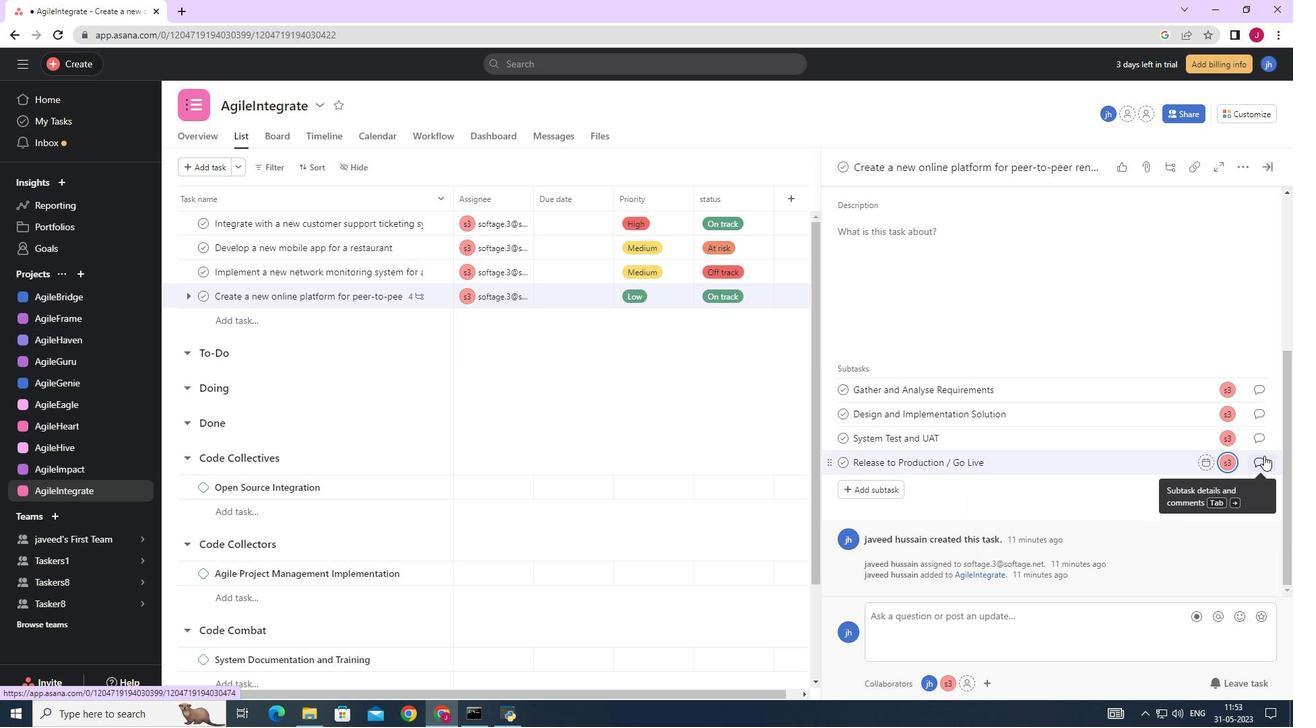
Action: Mouse moved to (890, 385)
Screenshot: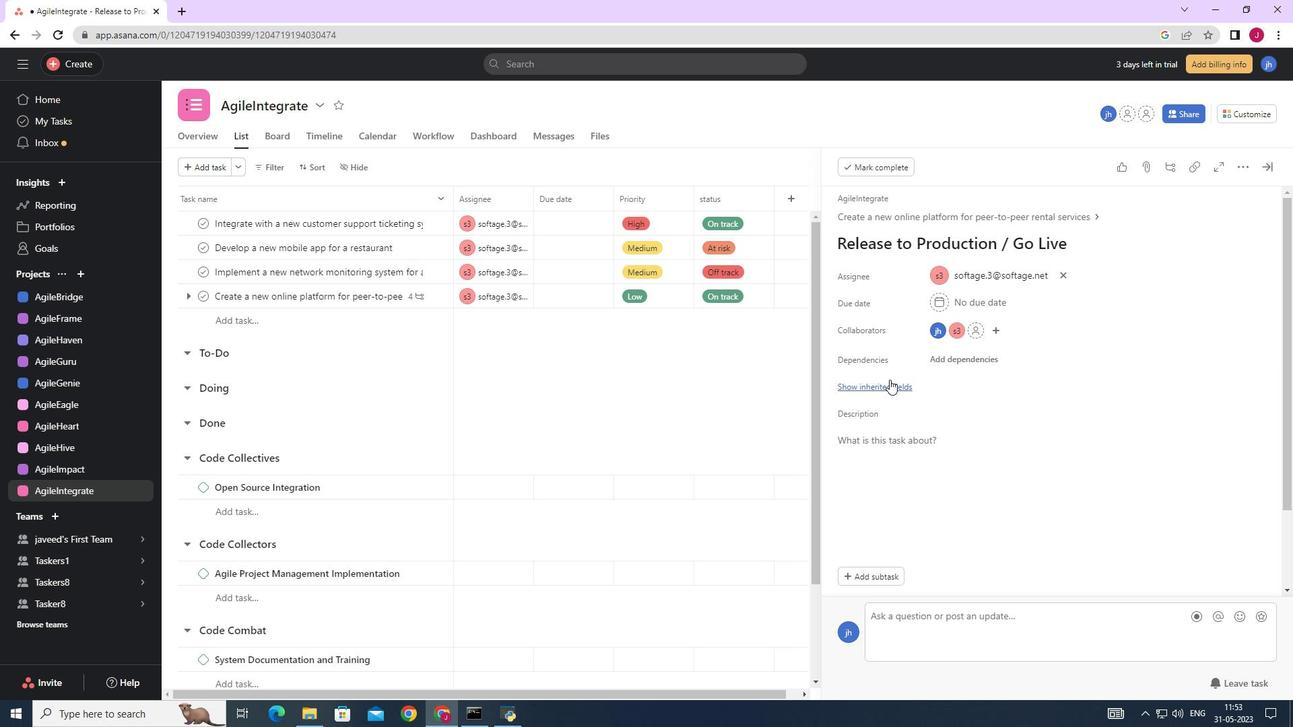 
Action: Mouse pressed left at (890, 385)
Screenshot: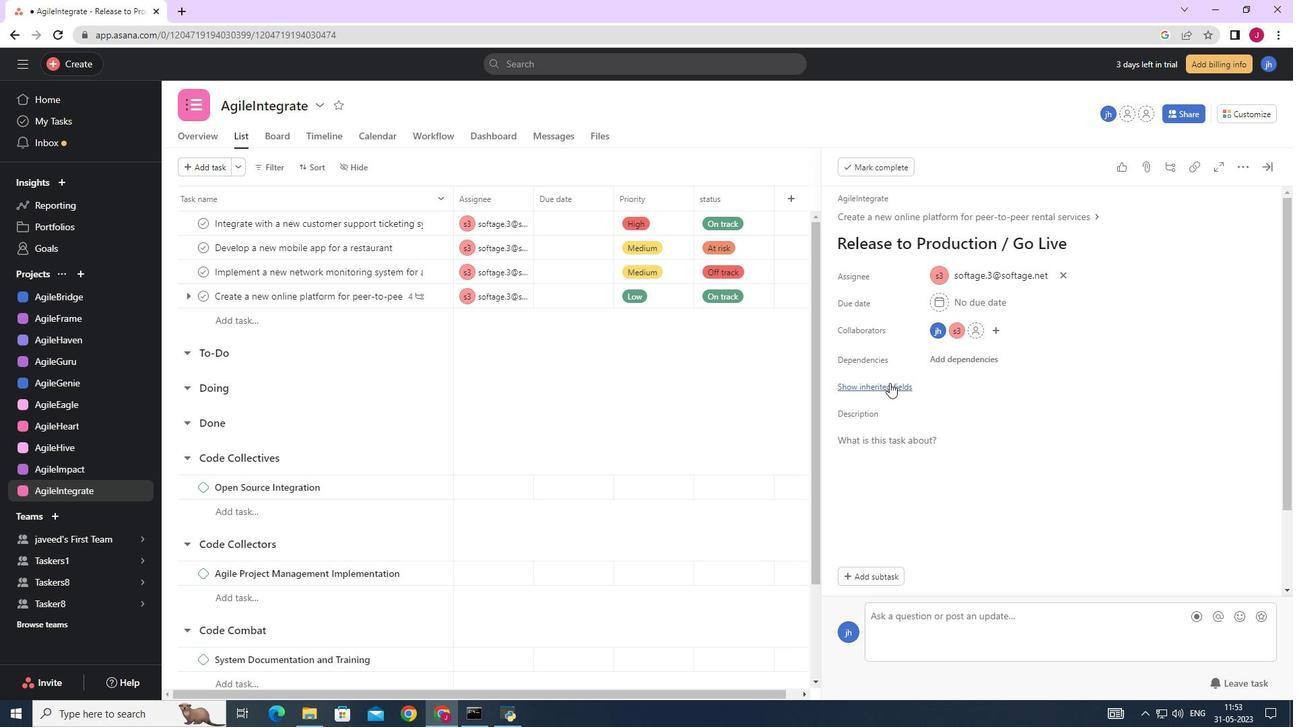 
Action: Mouse moved to (927, 411)
Screenshot: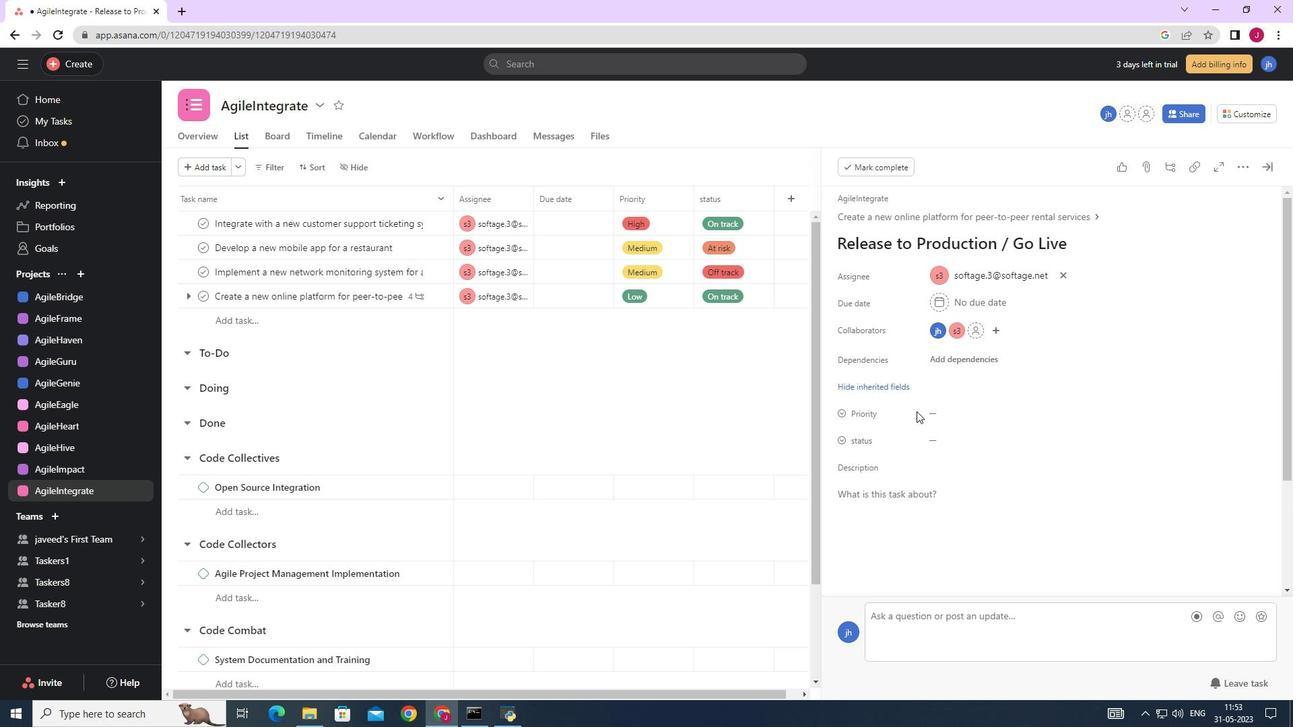 
Action: Mouse pressed left at (927, 411)
Screenshot: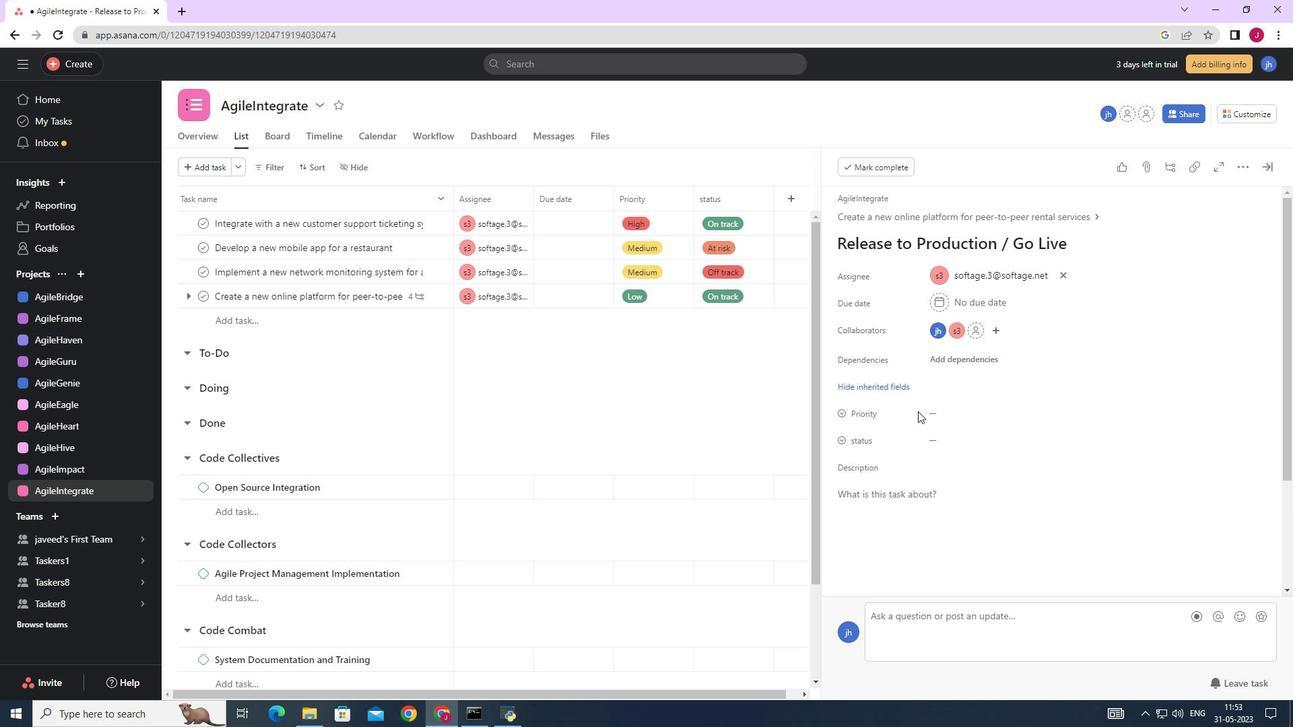 
Action: Mouse moved to (972, 483)
Screenshot: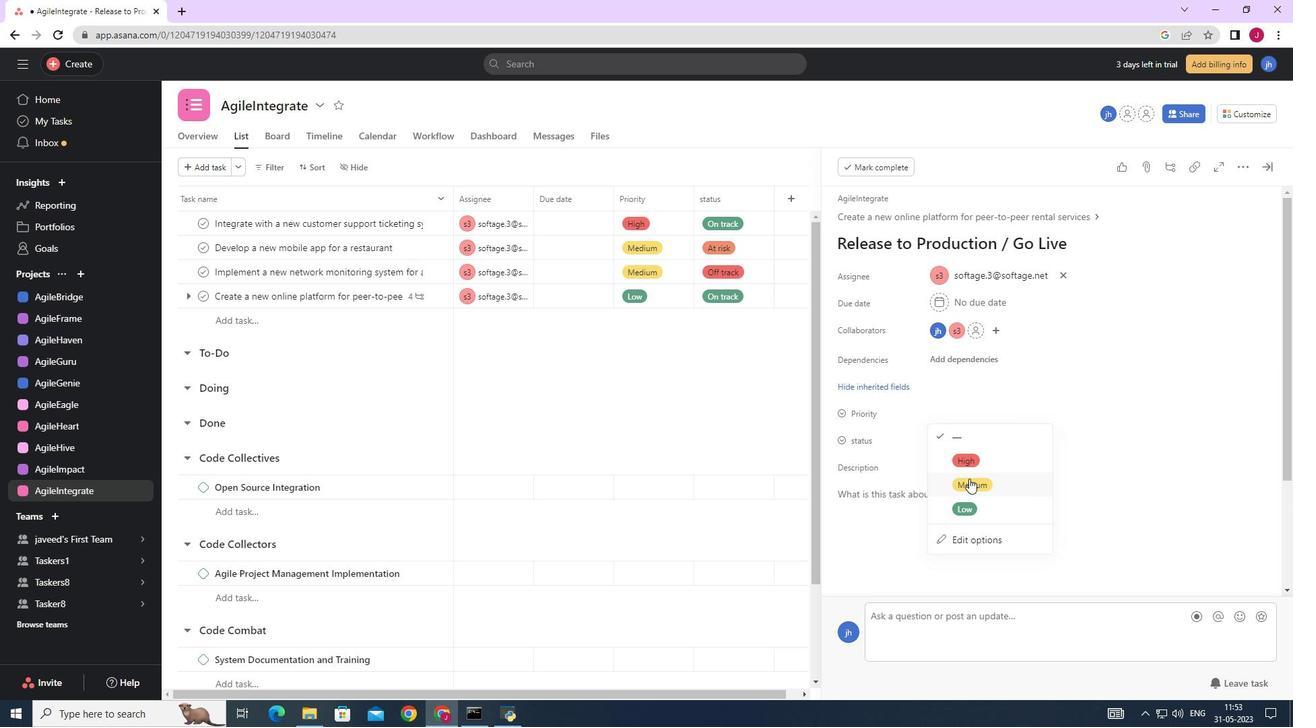 
Action: Mouse pressed left at (972, 483)
Screenshot: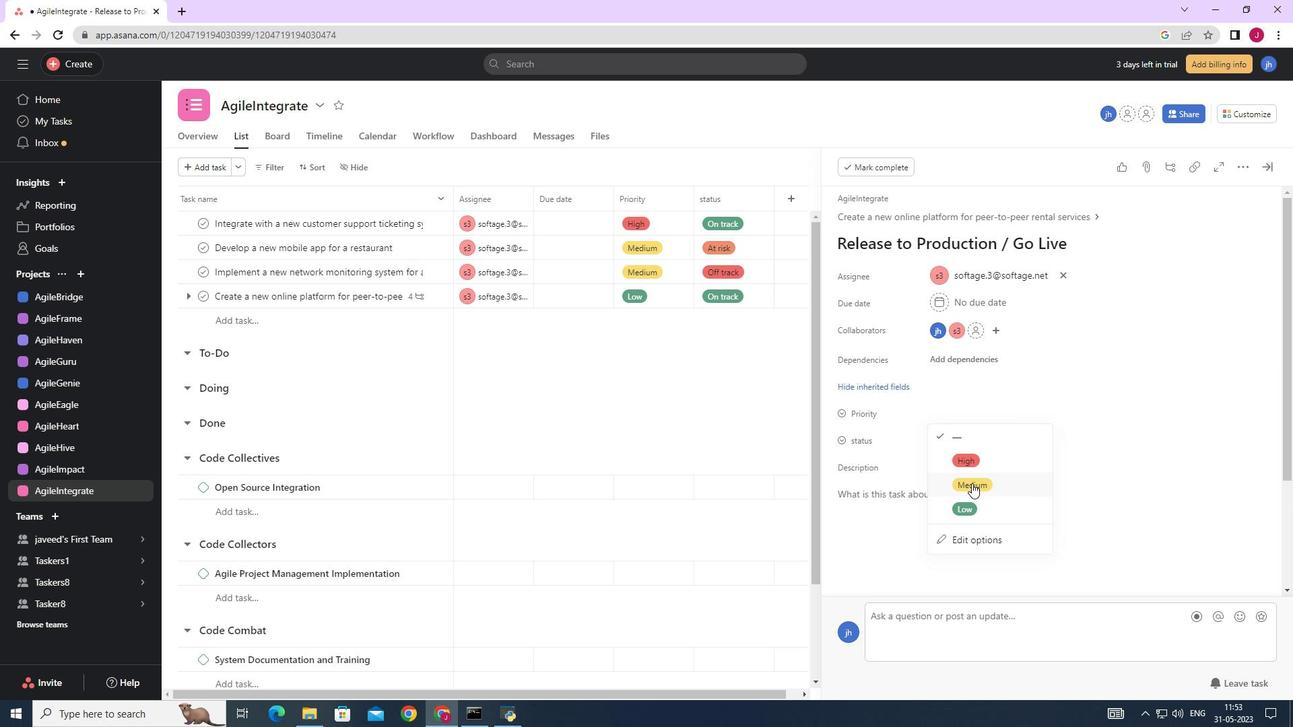 
Action: Mouse moved to (933, 439)
Screenshot: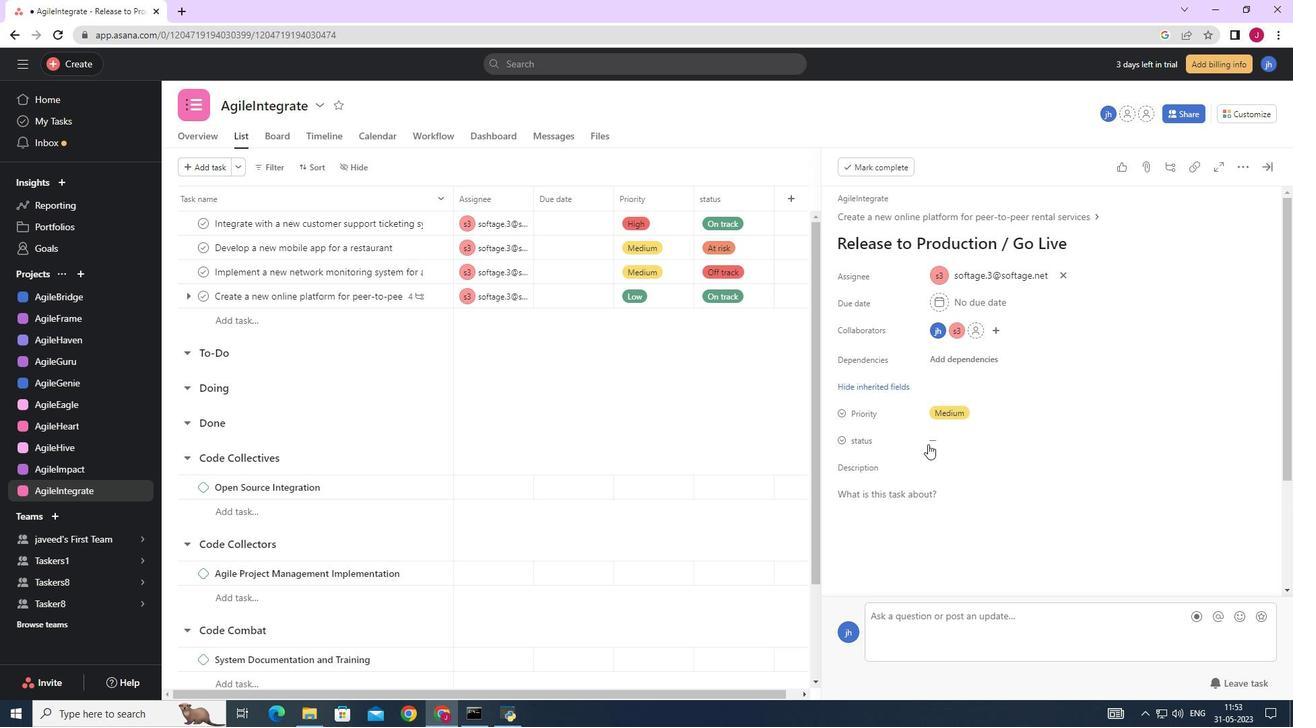 
Action: Mouse pressed left at (933, 439)
Screenshot: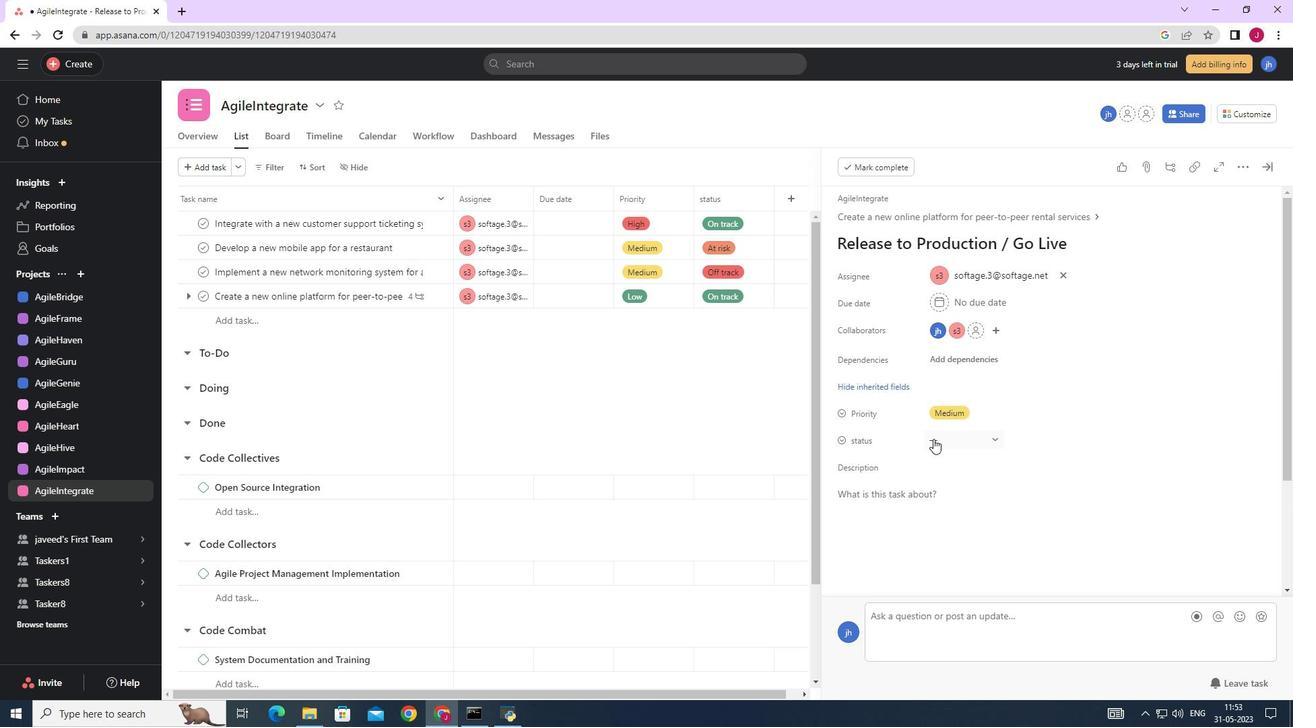 
Action: Mouse moved to (973, 535)
Screenshot: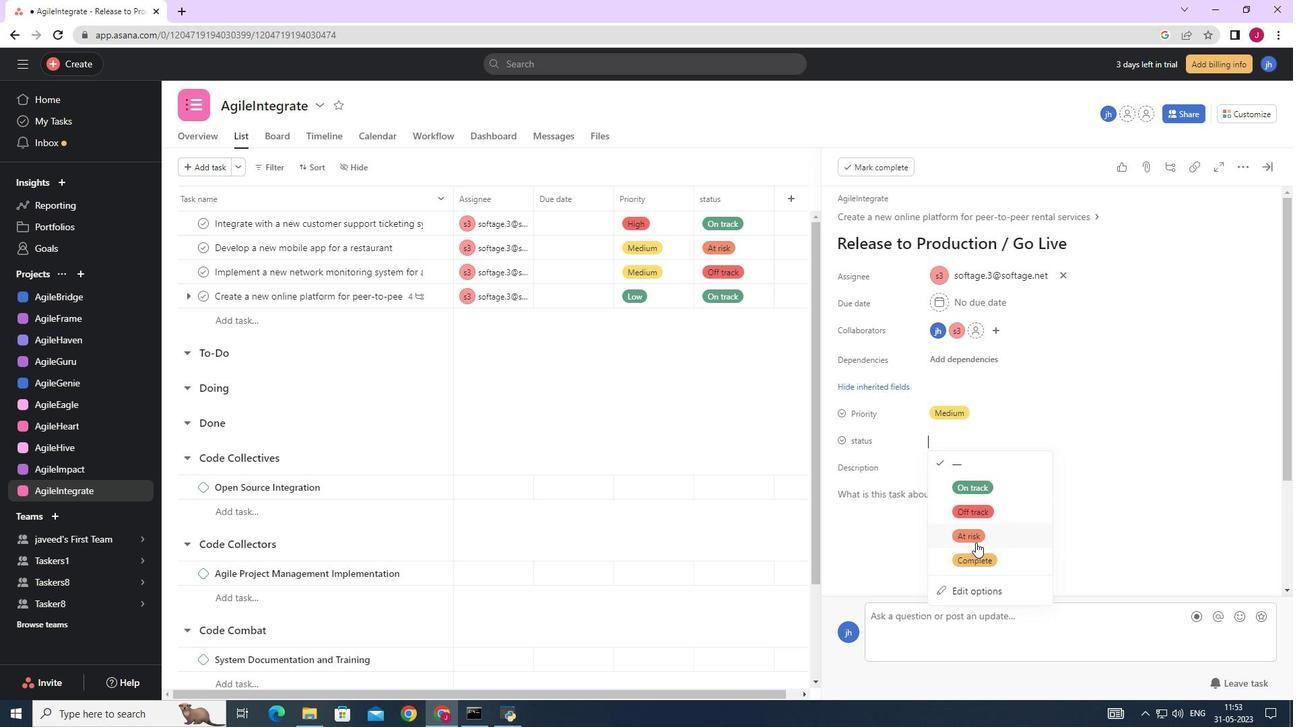 
Action: Mouse pressed left at (973, 535)
Screenshot: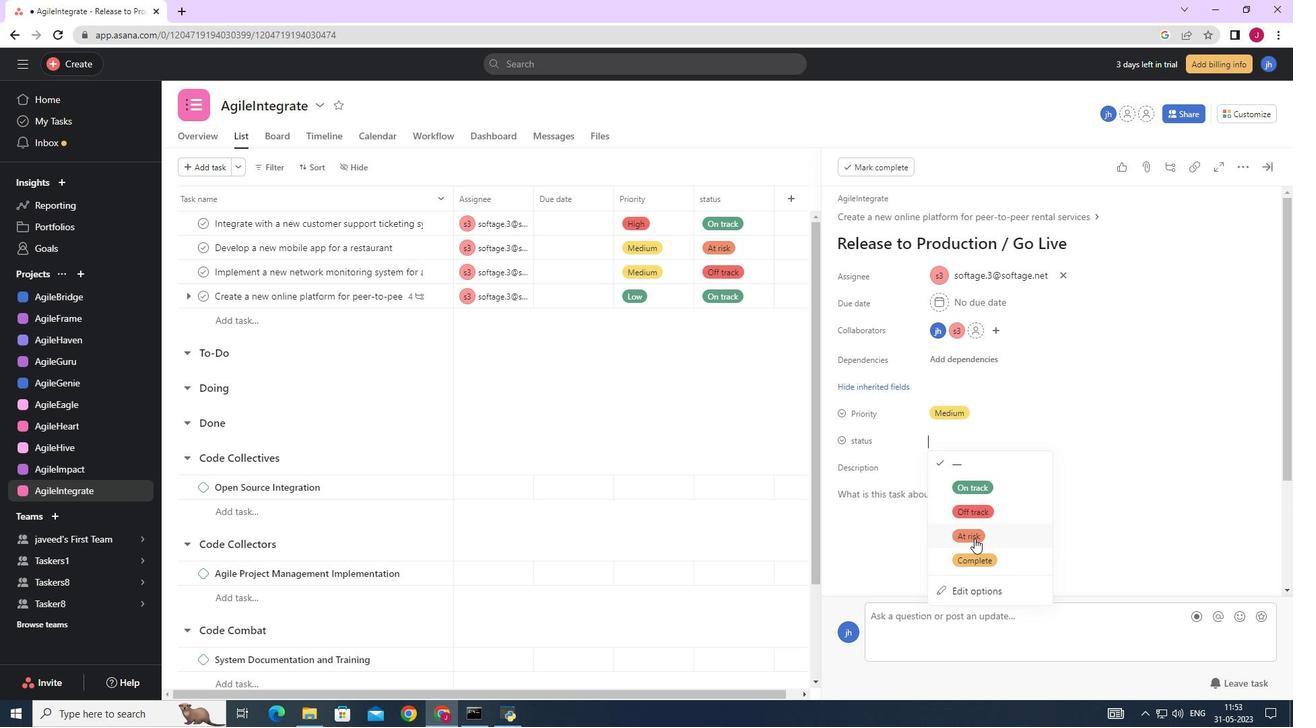 
Action: Mouse moved to (1264, 169)
Screenshot: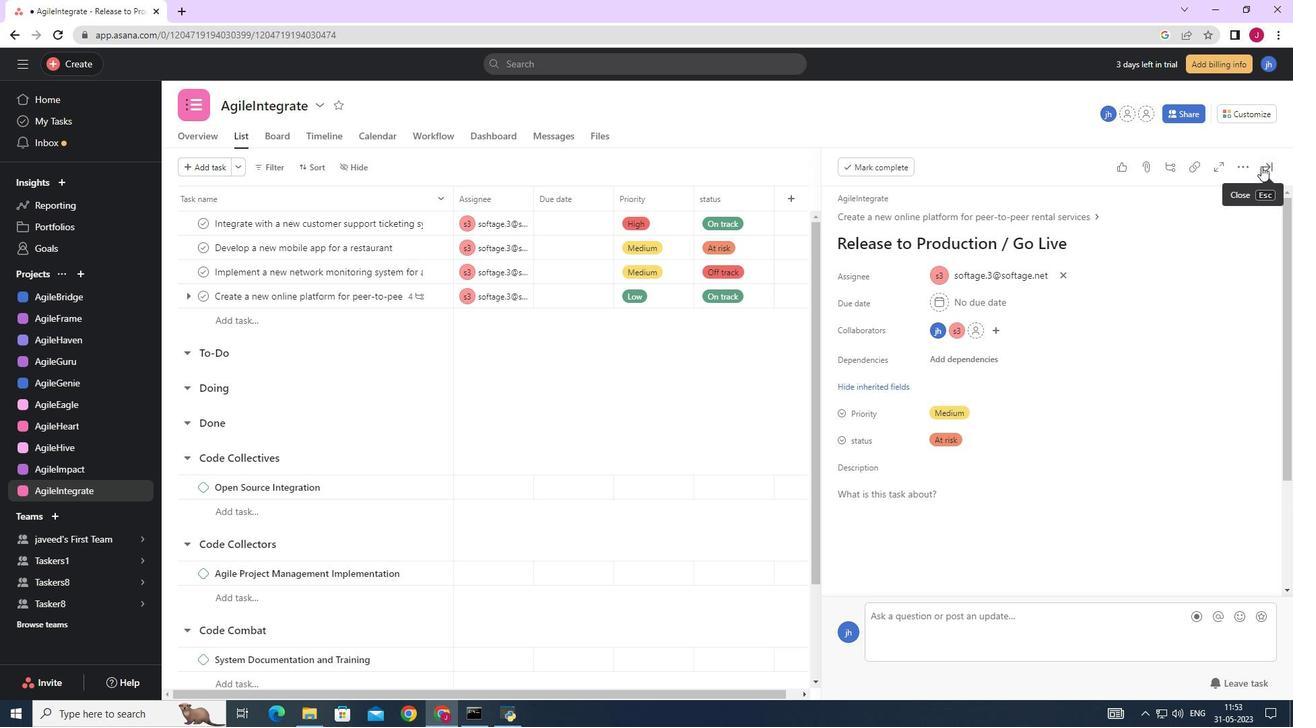 
Action: Mouse pressed left at (1264, 169)
Screenshot: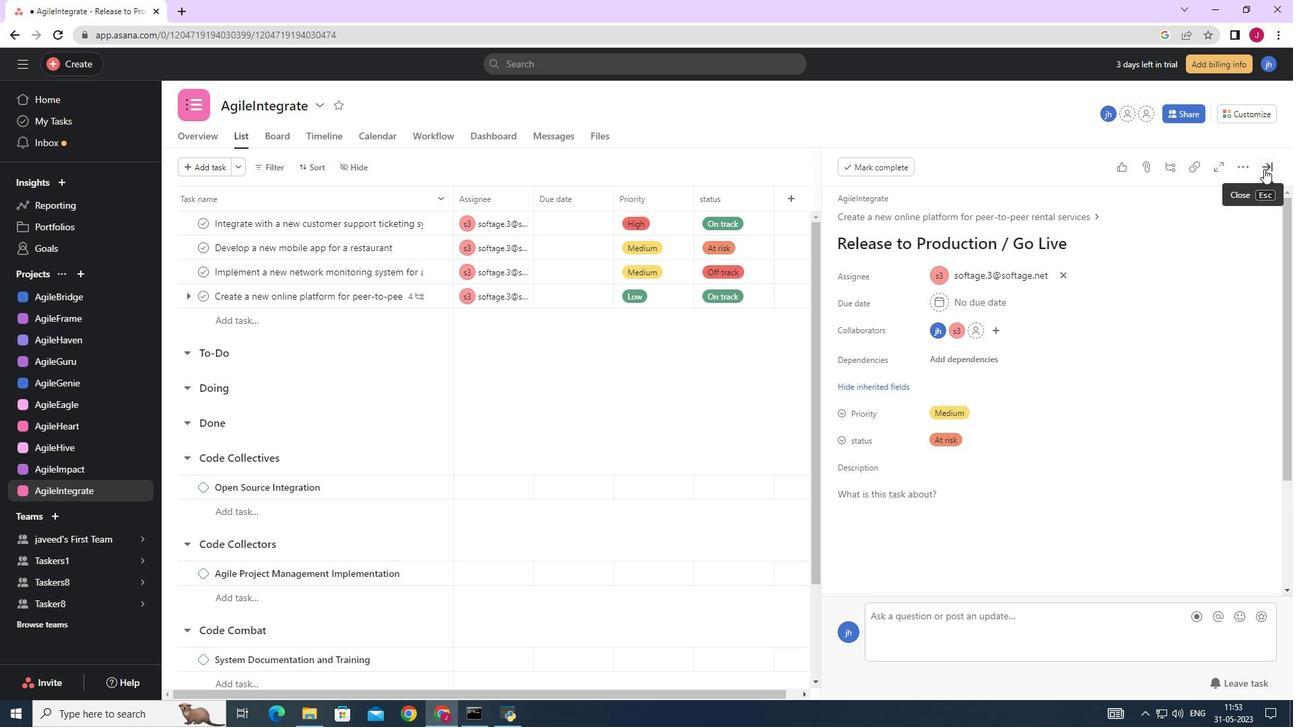 
Action: Mouse moved to (1217, 175)
Screenshot: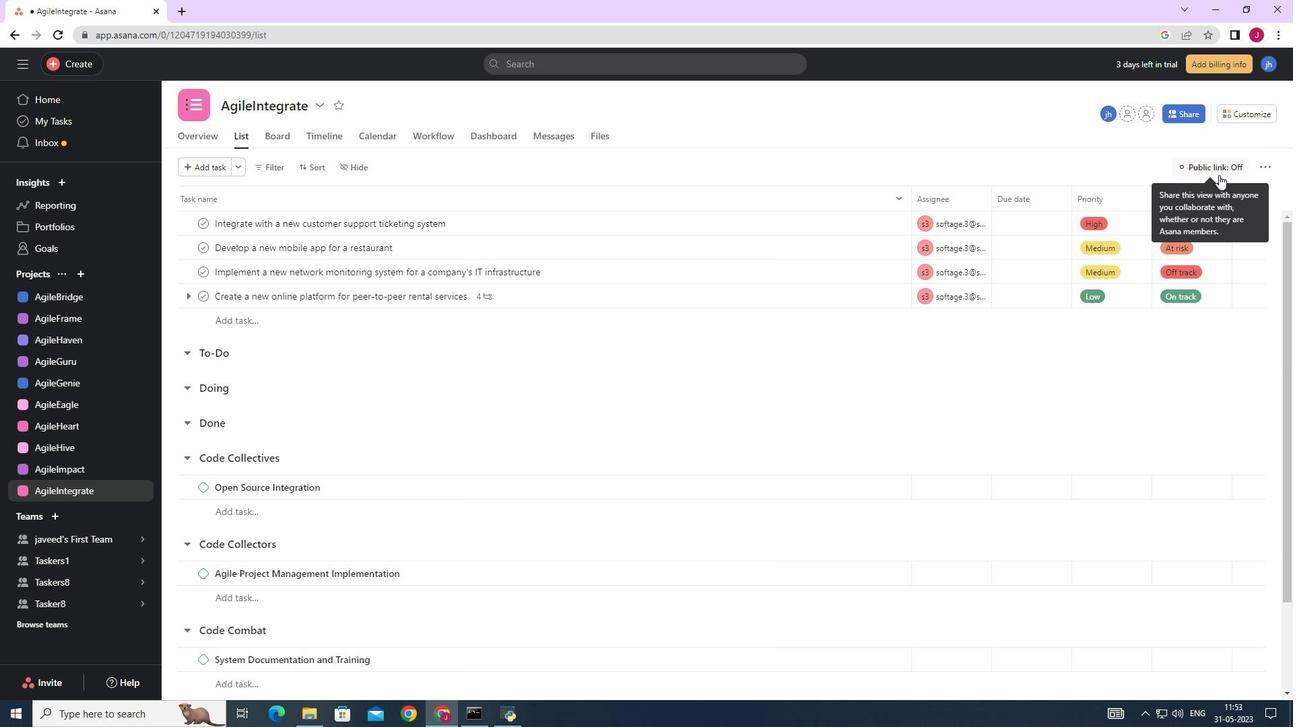 
